 Task: Add a new keyboard input source for a different language and switch between them.
Action: Mouse moved to (435, 160)
Screenshot: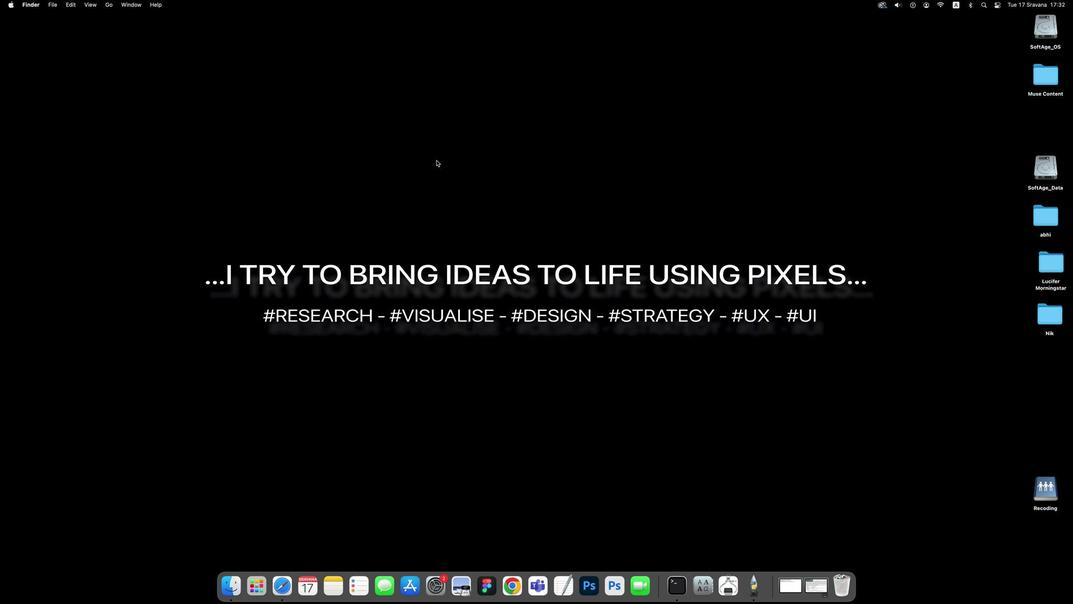 
Action: Mouse pressed left at (435, 160)
Screenshot: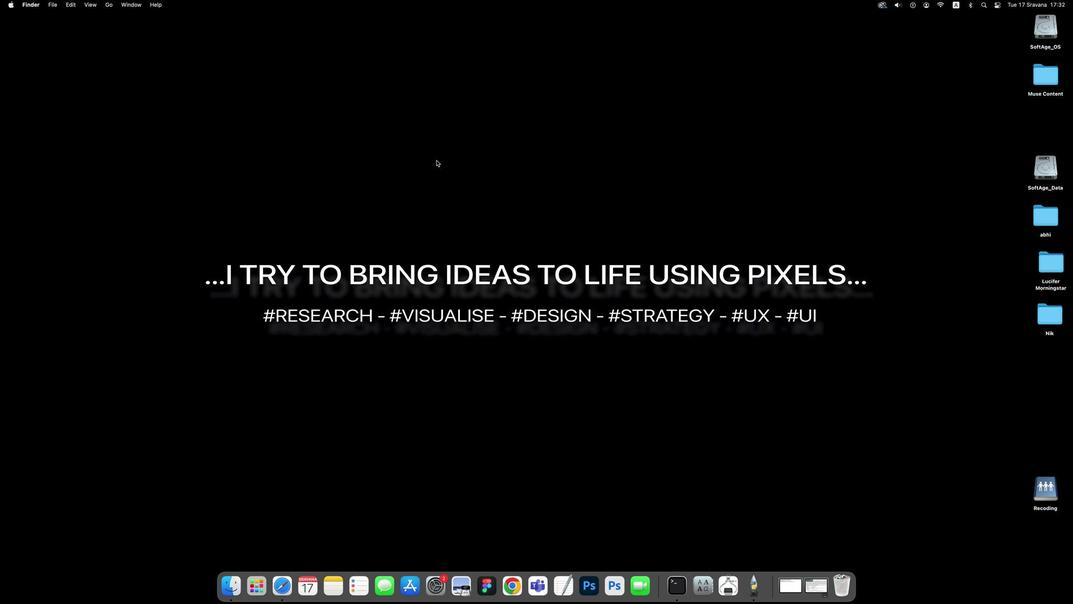 
Action: Mouse moved to (9, 5)
Screenshot: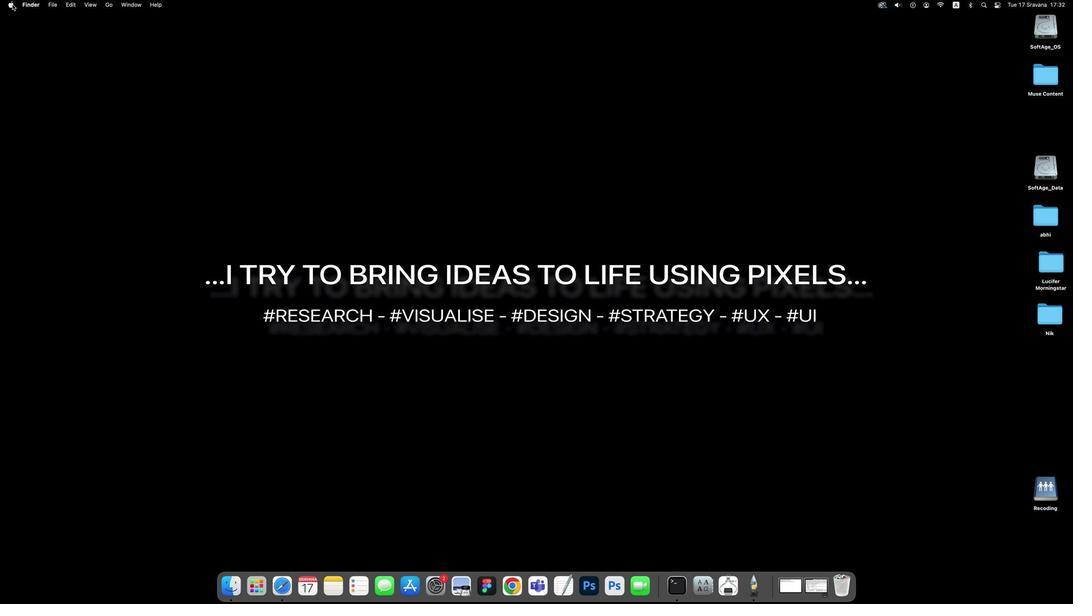 
Action: Mouse pressed left at (9, 5)
Screenshot: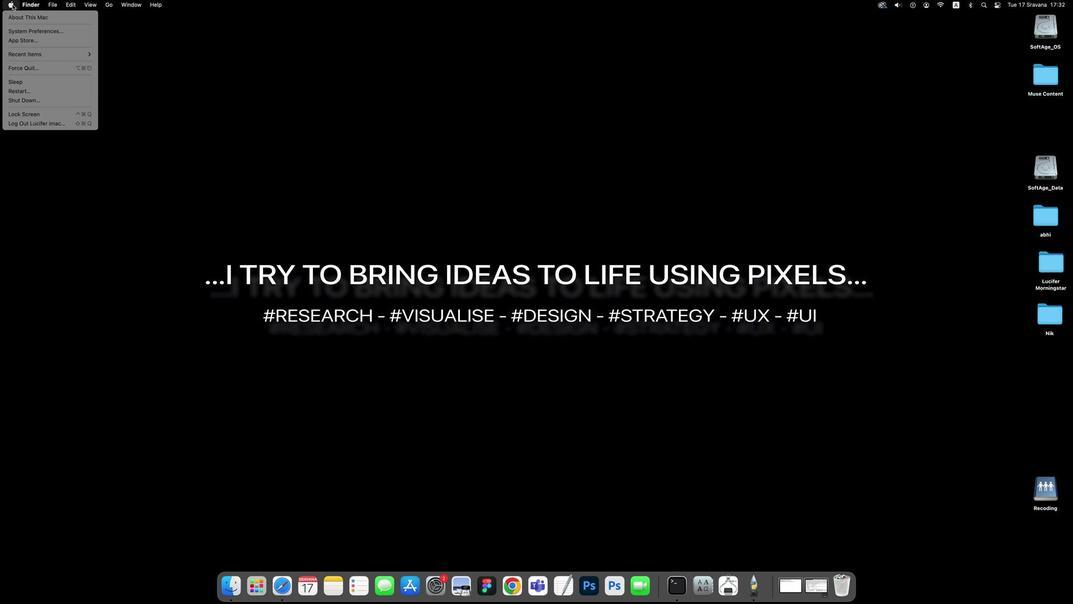 
Action: Mouse moved to (12, 26)
Screenshot: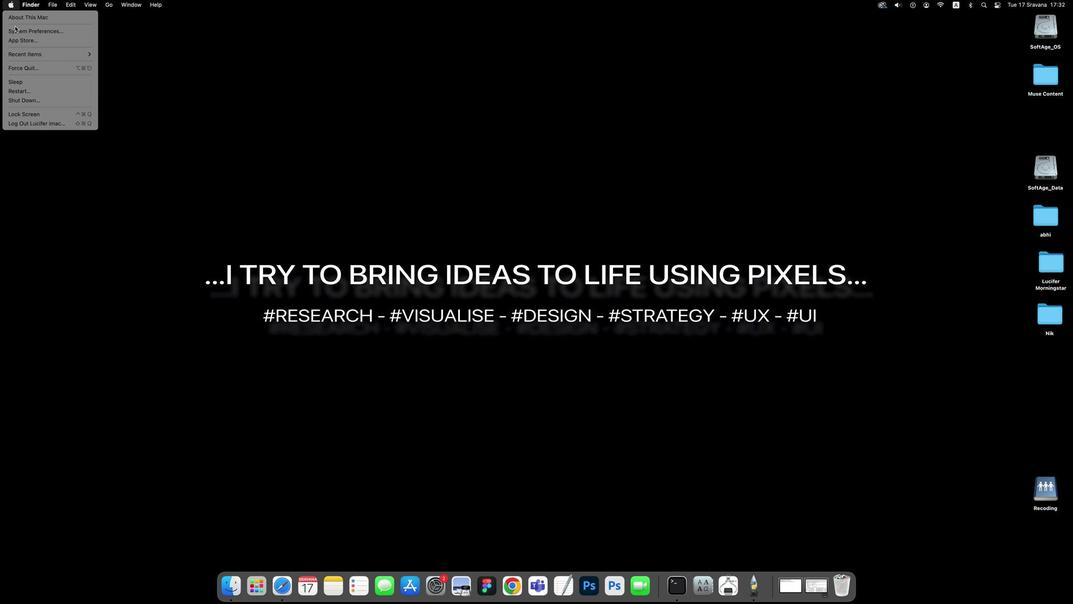 
Action: Mouse pressed left at (12, 26)
Screenshot: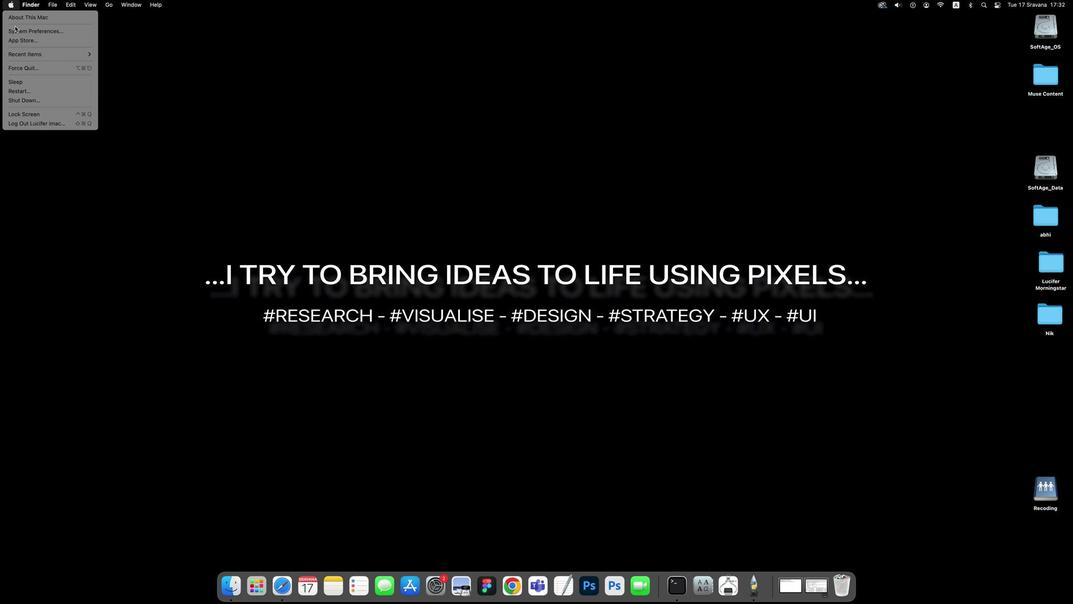 
Action: Mouse moved to (10, 33)
Screenshot: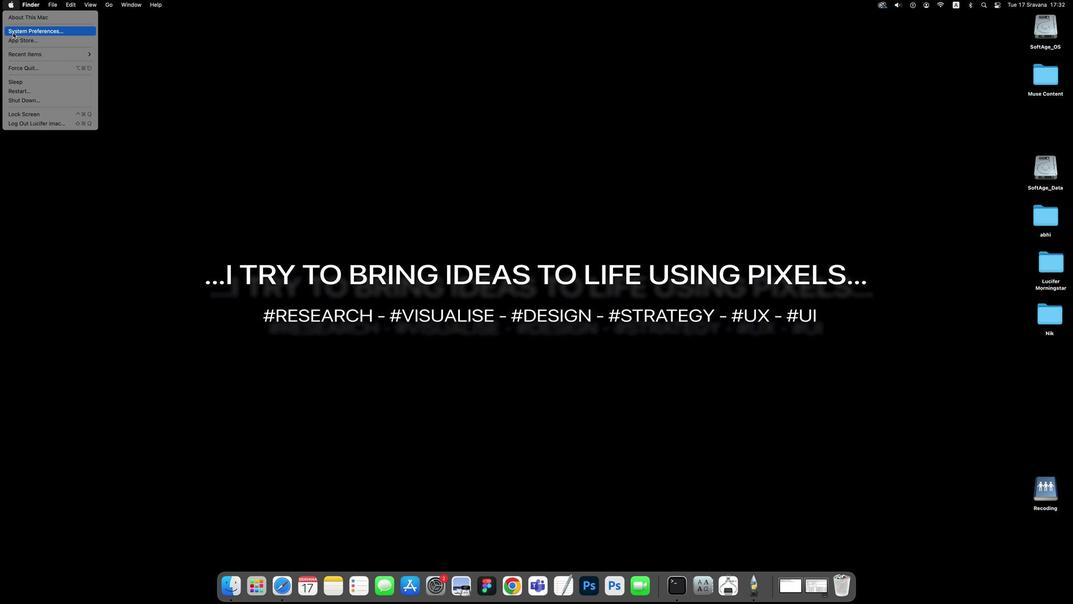 
Action: Mouse pressed left at (10, 33)
Screenshot: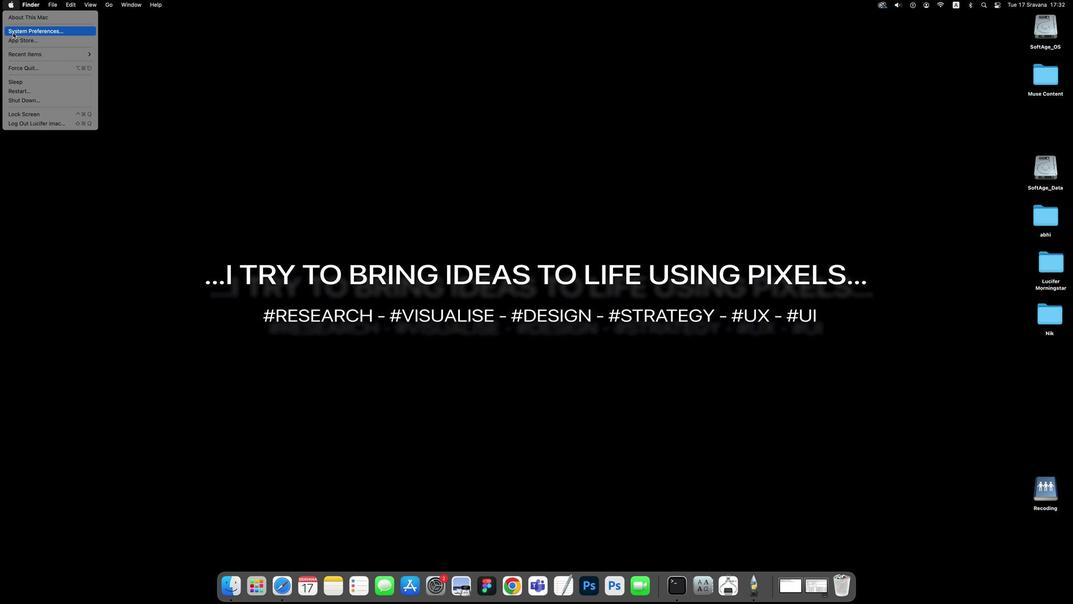 
Action: Mouse moved to (574, 334)
Screenshot: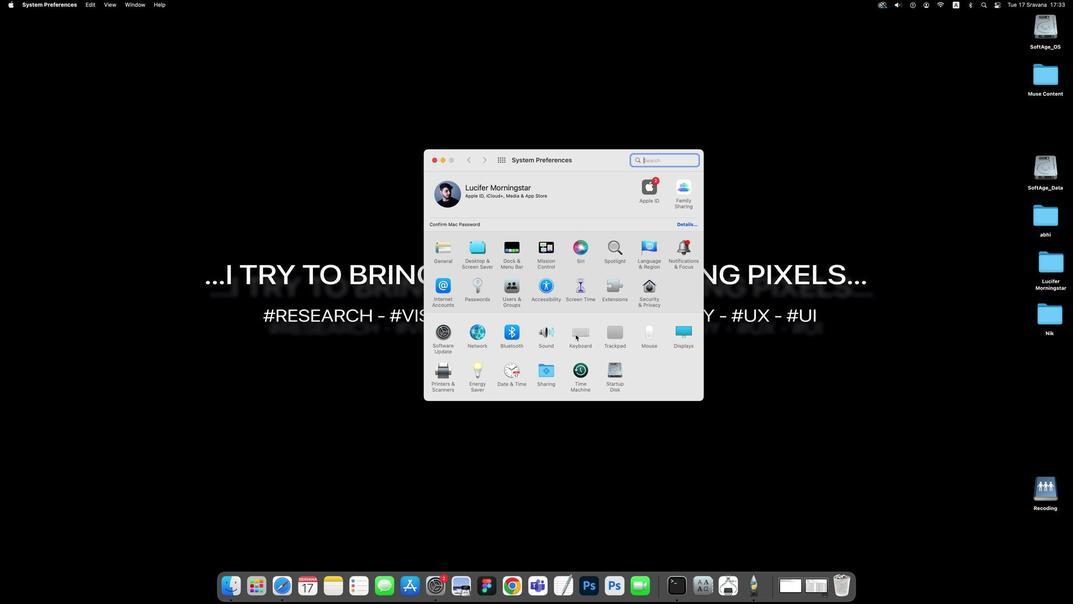 
Action: Mouse pressed left at (574, 334)
Screenshot: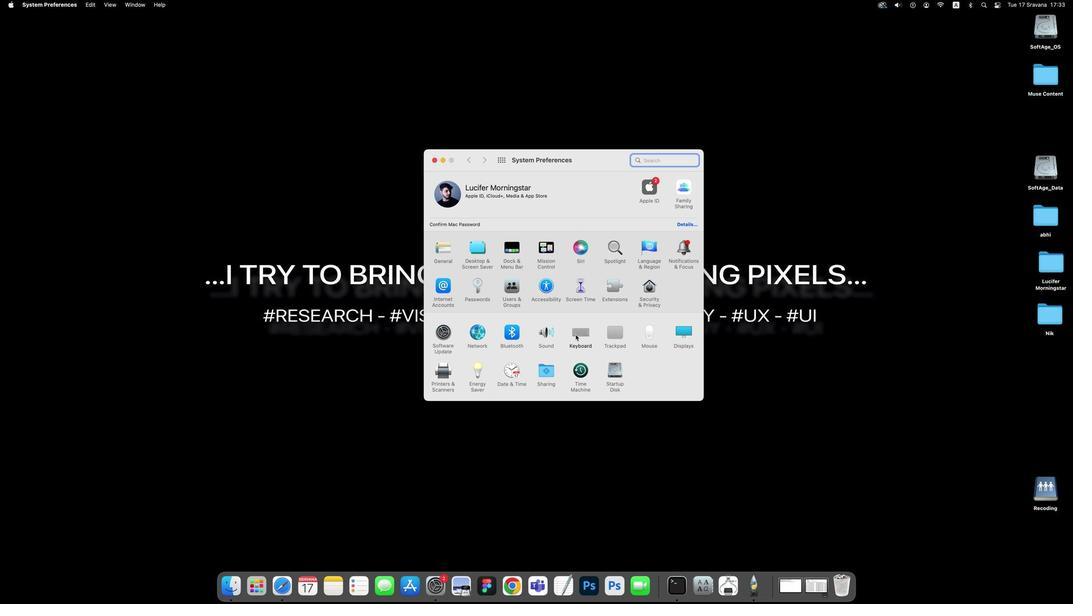 
Action: Mouse moved to (484, 364)
Screenshot: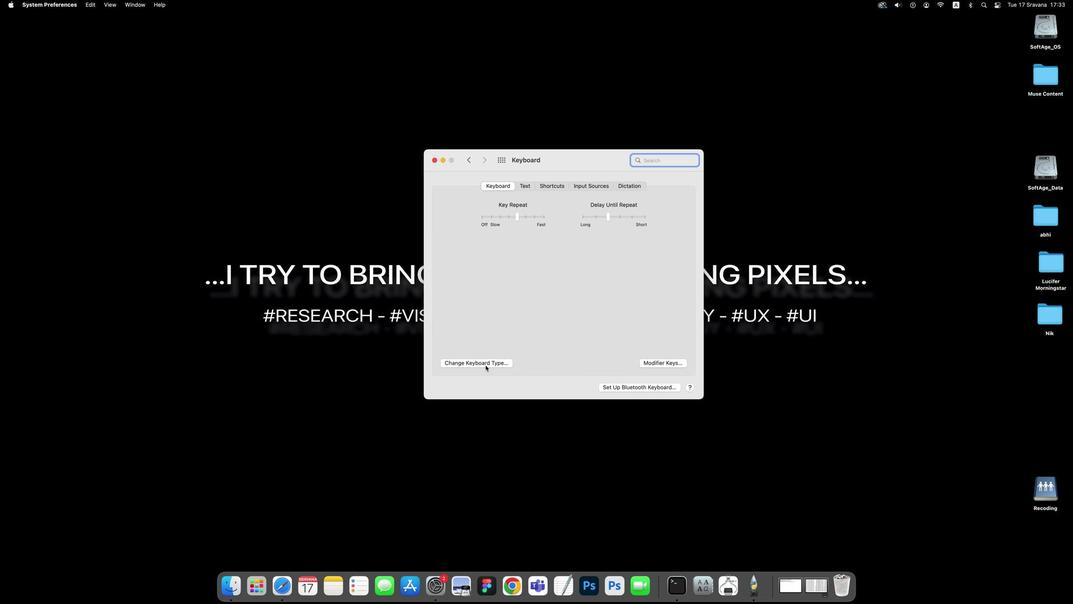 
Action: Mouse pressed left at (484, 364)
Screenshot: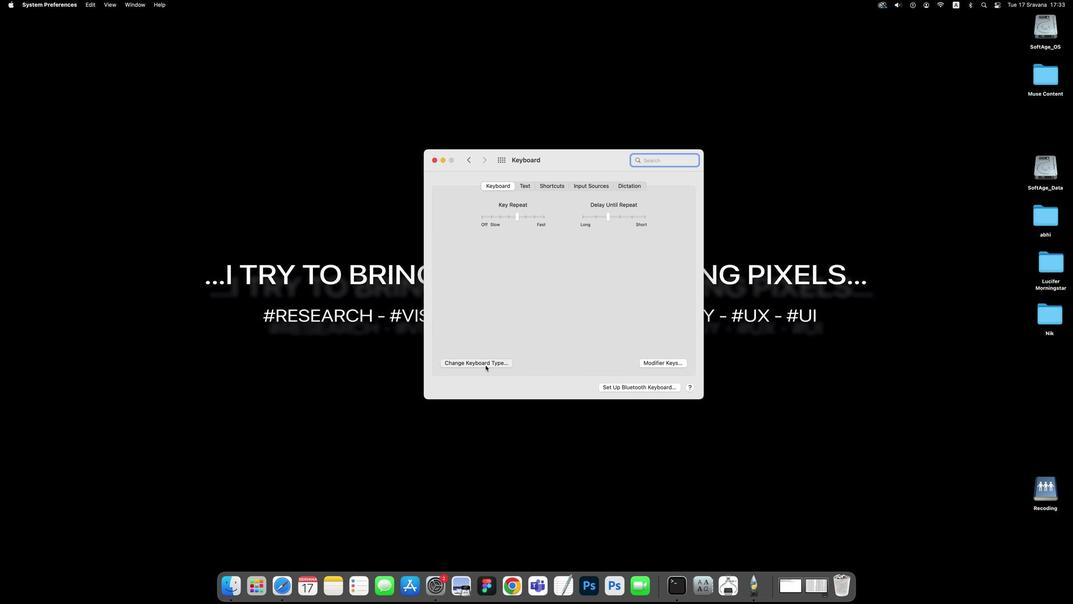 
Action: Mouse moved to (681, 421)
Screenshot: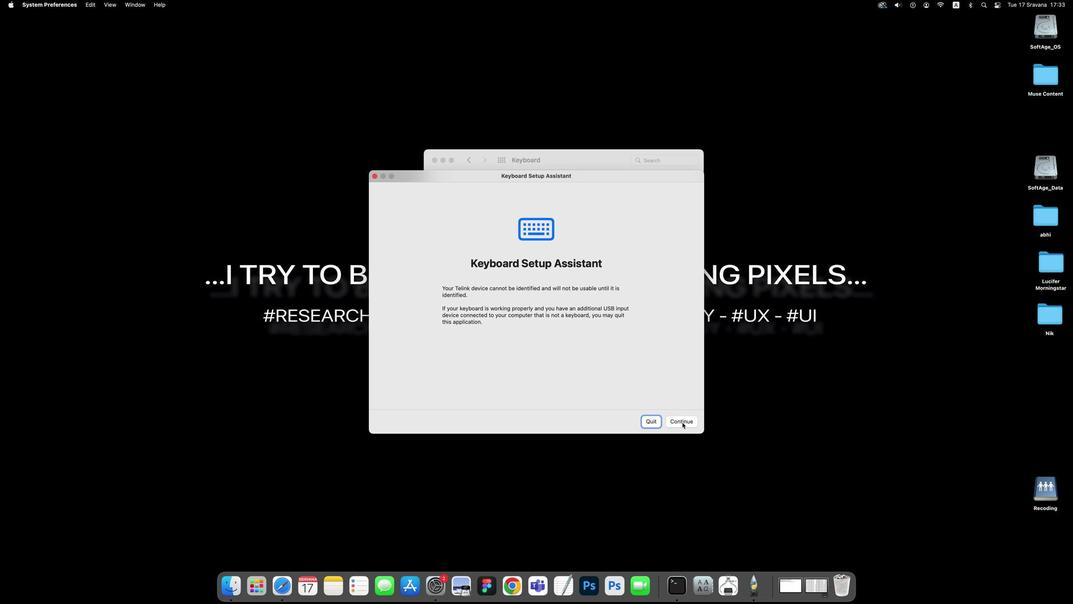 
Action: Mouse pressed left at (681, 421)
Screenshot: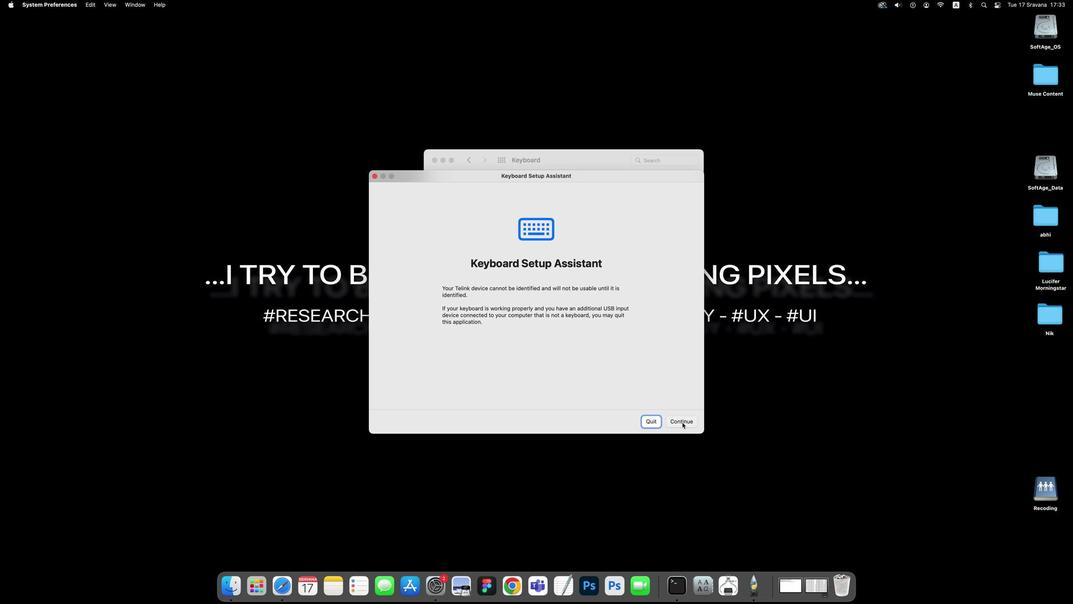 
Action: Mouse moved to (589, 287)
Screenshot: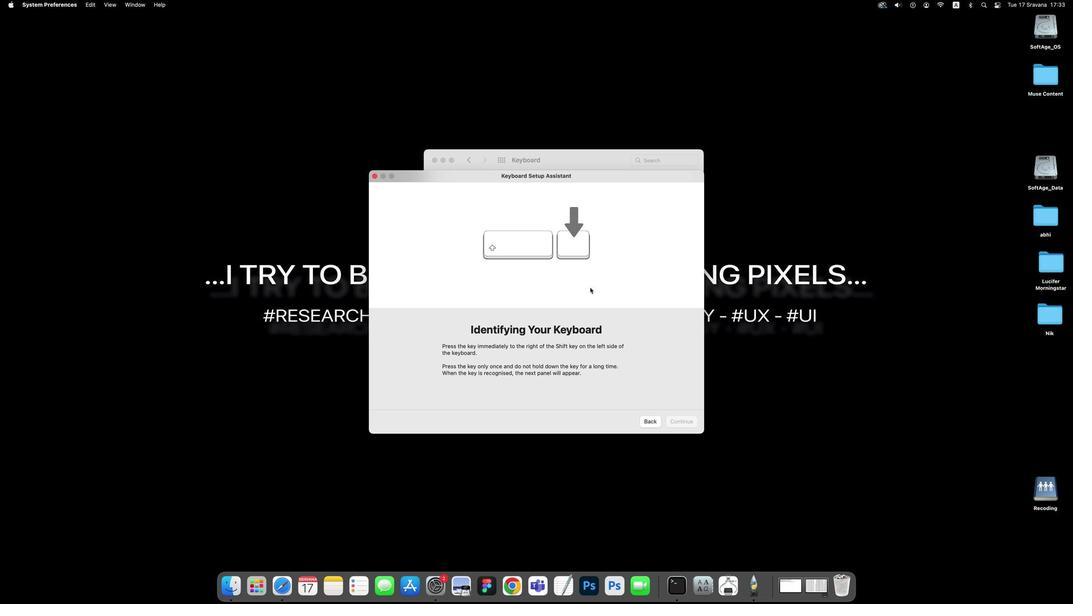 
Action: Key pressed Key.shift'Z'Key.shiftKey.shift_r'?'
Screenshot: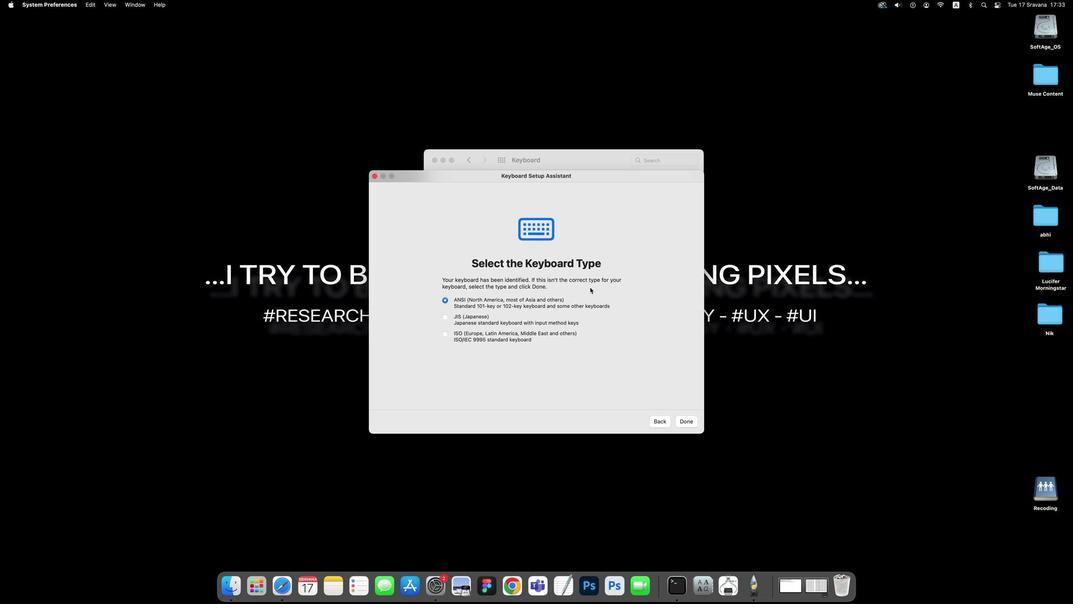 
Action: Mouse moved to (484, 338)
Screenshot: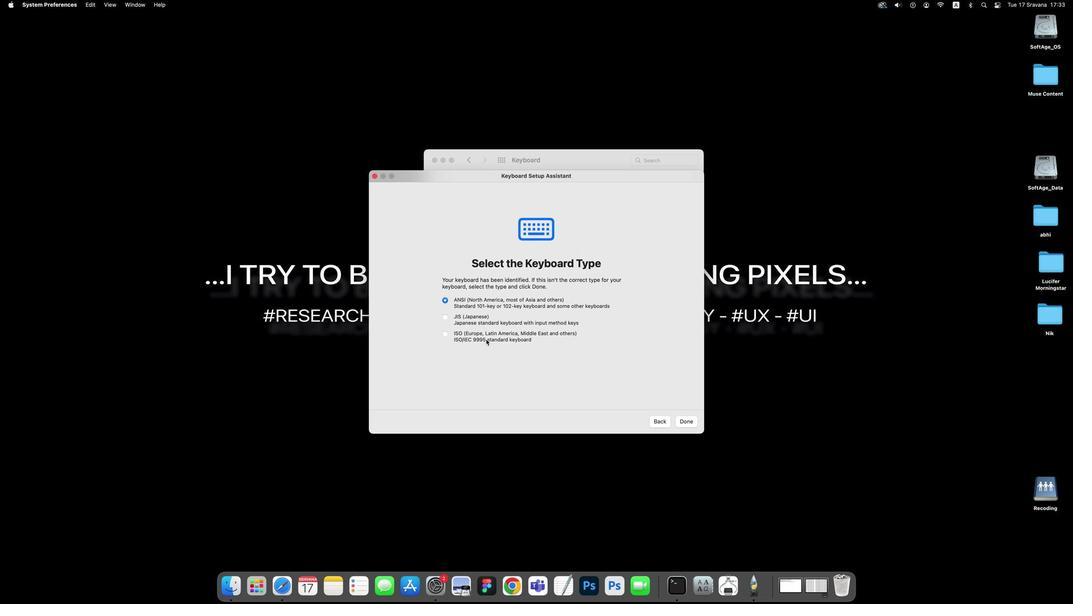 
Action: Mouse pressed left at (484, 338)
Screenshot: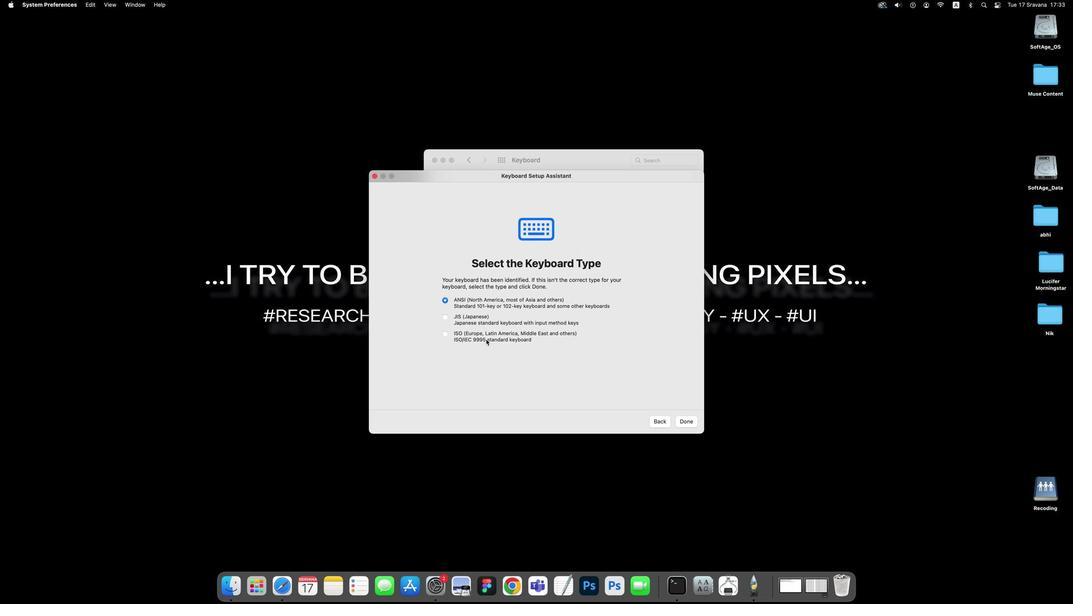 
Action: Mouse moved to (472, 335)
Screenshot: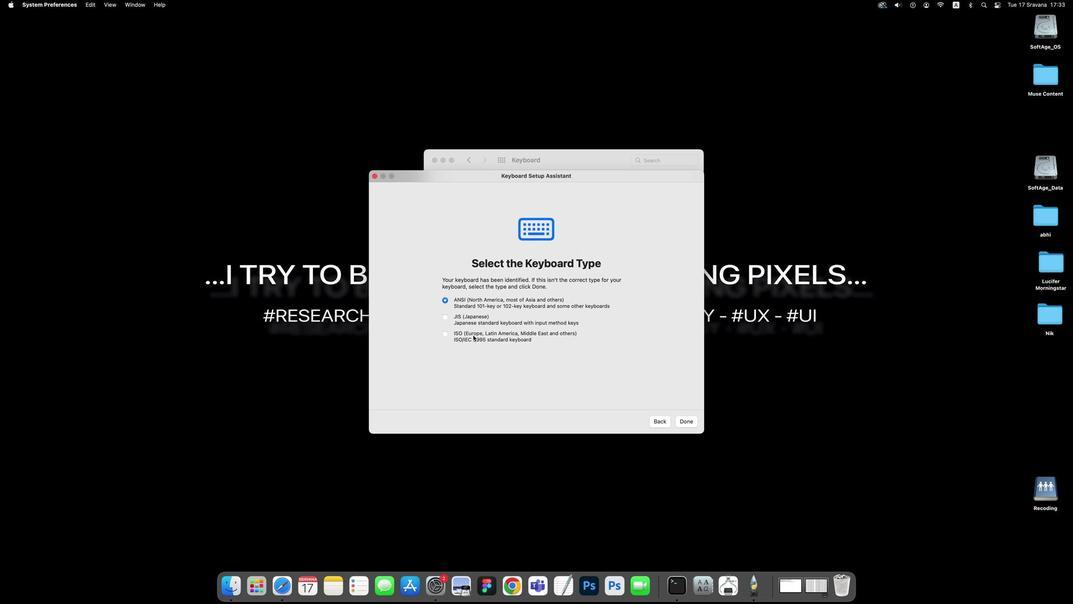 
Action: Mouse pressed left at (472, 335)
Screenshot: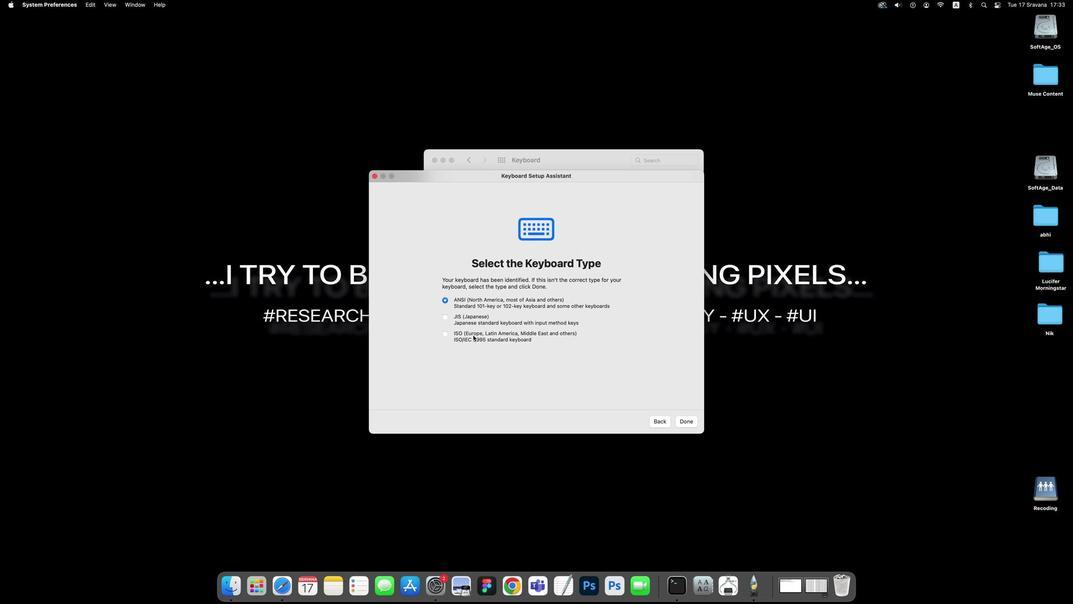
Action: Mouse moved to (446, 327)
Screenshot: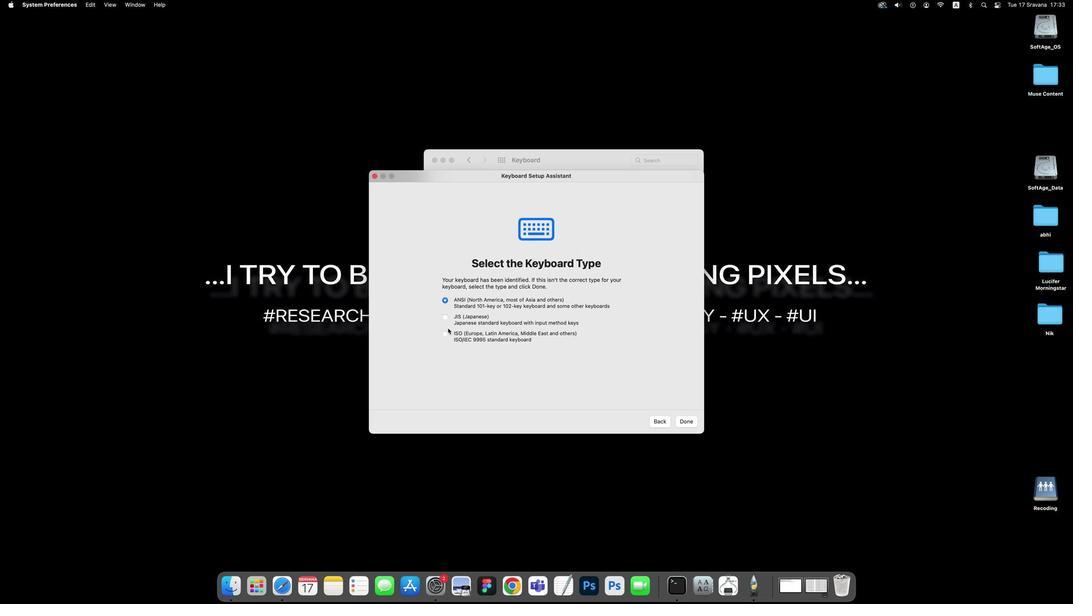 
Action: Mouse pressed left at (446, 327)
Screenshot: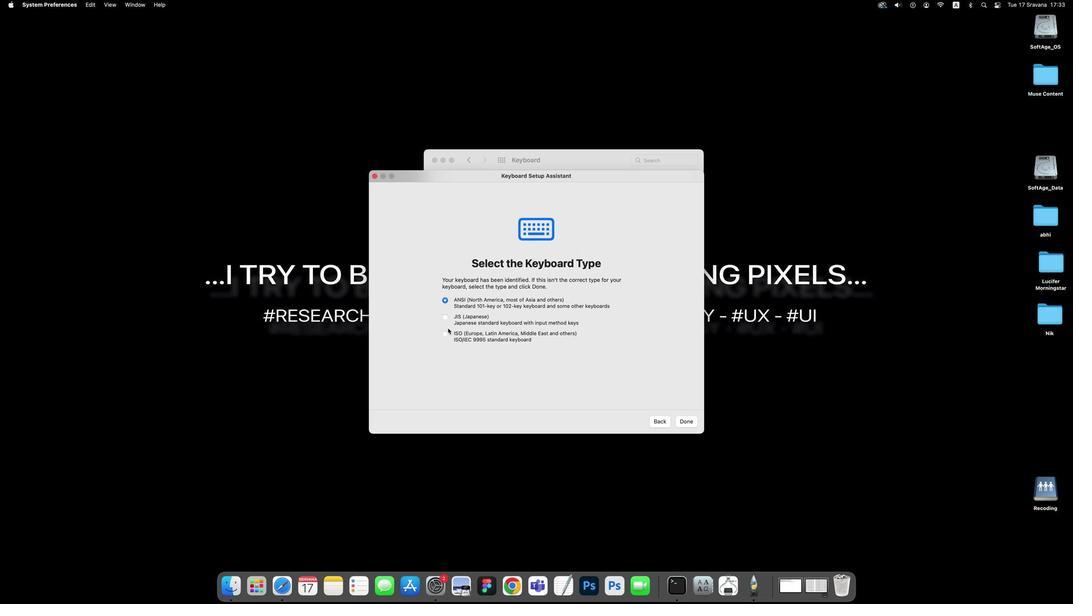 
Action: Mouse moved to (444, 332)
Screenshot: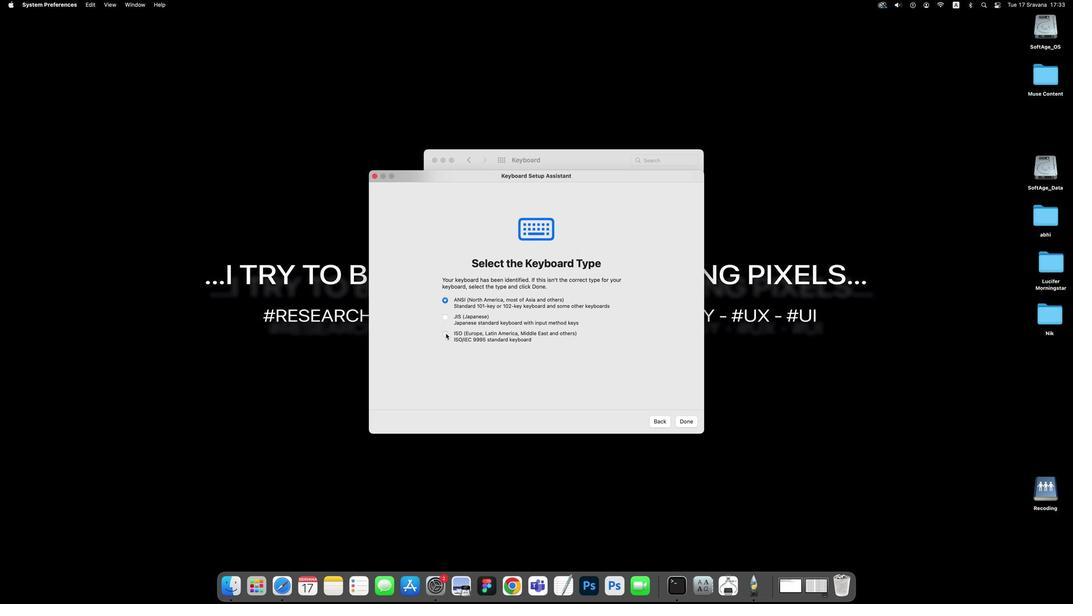 
Action: Mouse pressed left at (444, 332)
Screenshot: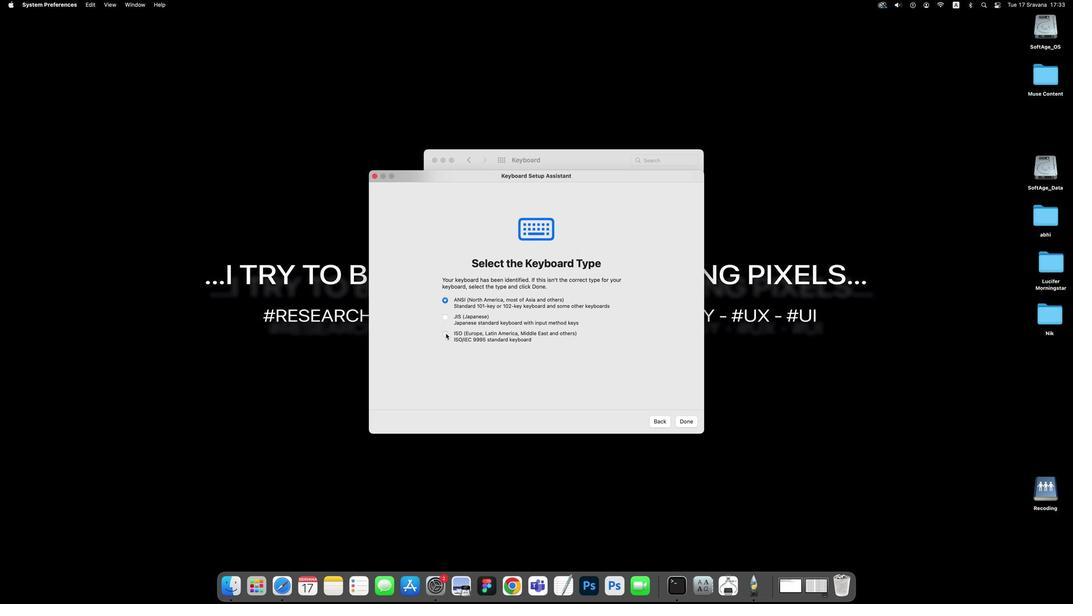 
Action: Mouse moved to (677, 420)
Screenshot: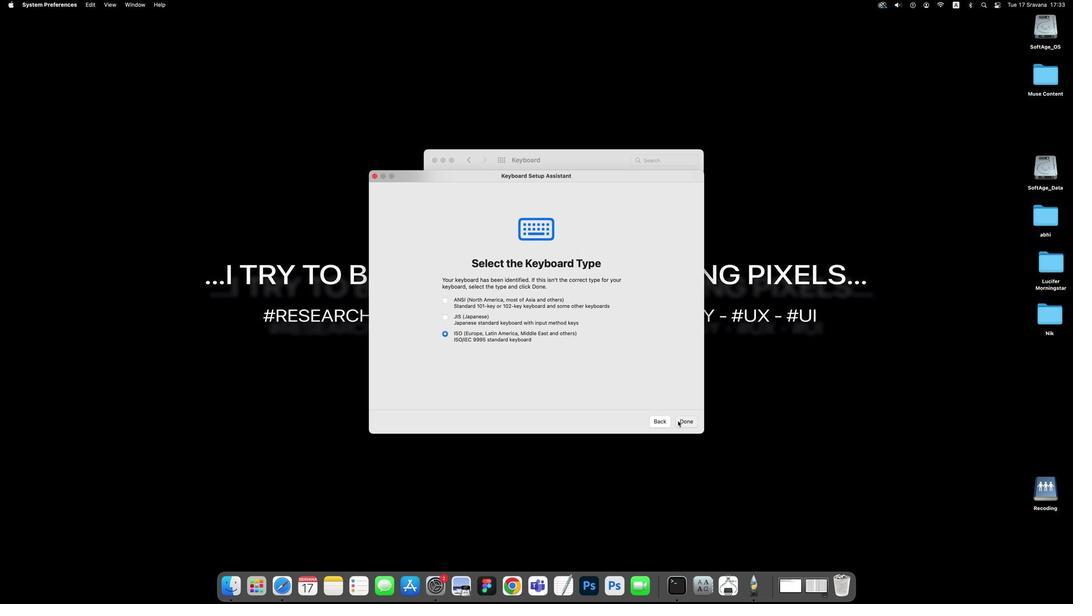 
Action: Mouse pressed left at (677, 420)
Screenshot: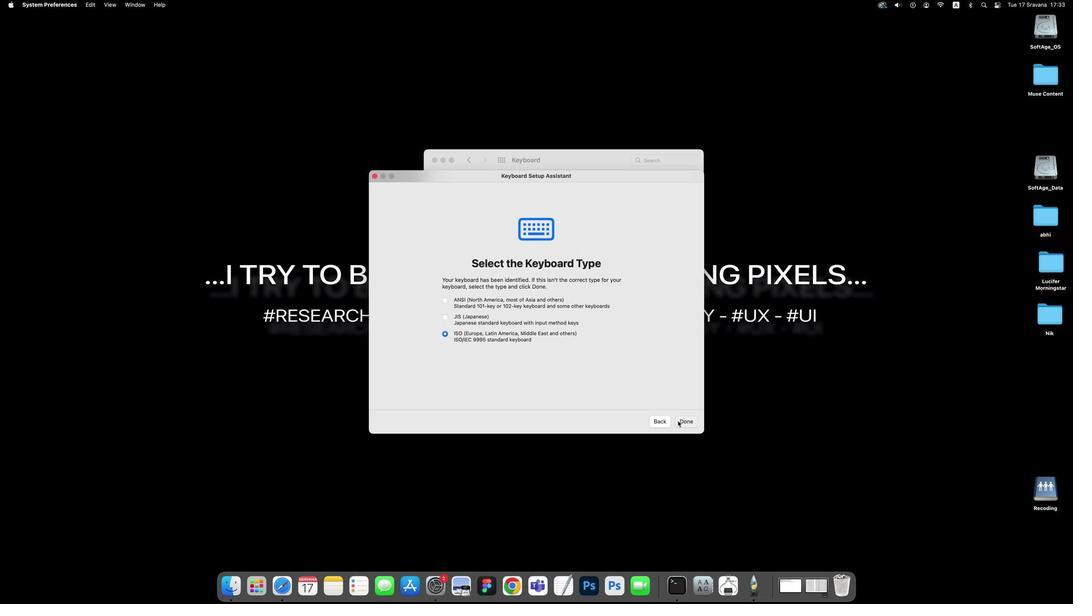 
Action: Mouse moved to (588, 185)
Screenshot: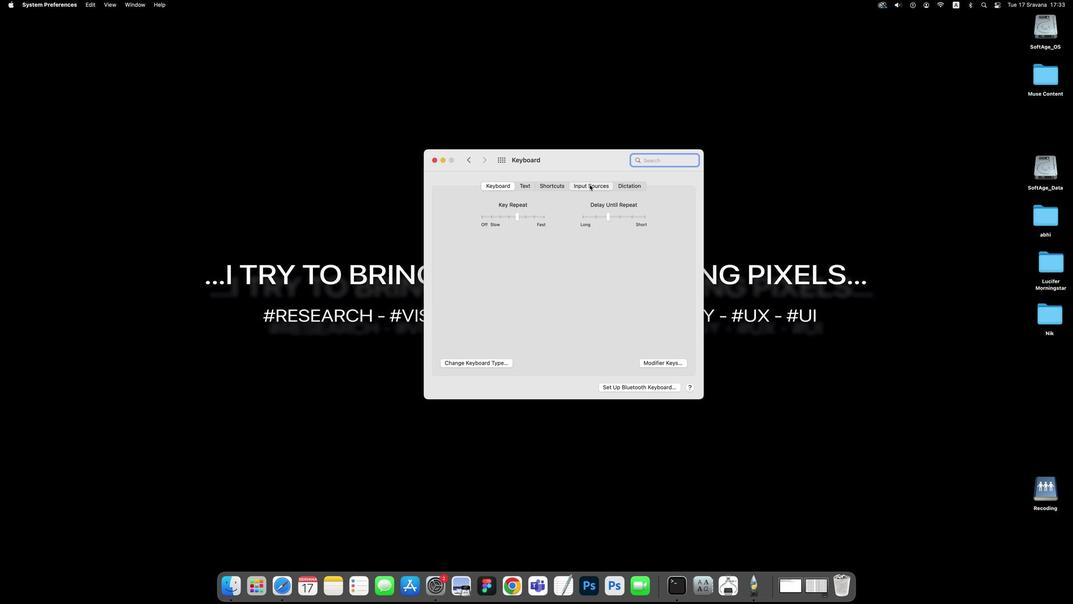 
Action: Mouse pressed left at (588, 185)
Screenshot: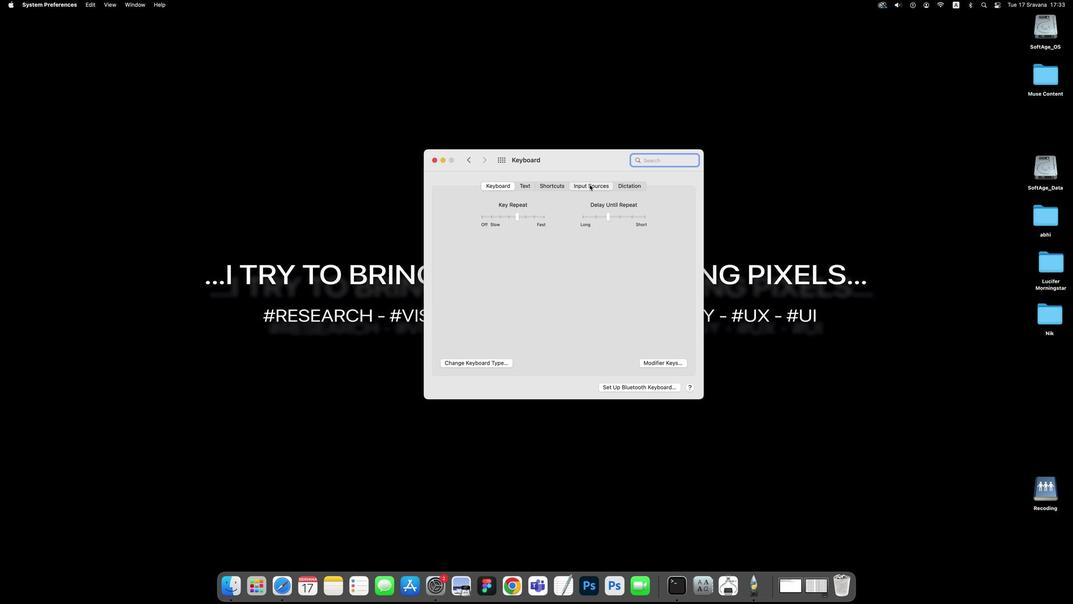 
Action: Mouse moved to (445, 350)
Screenshot: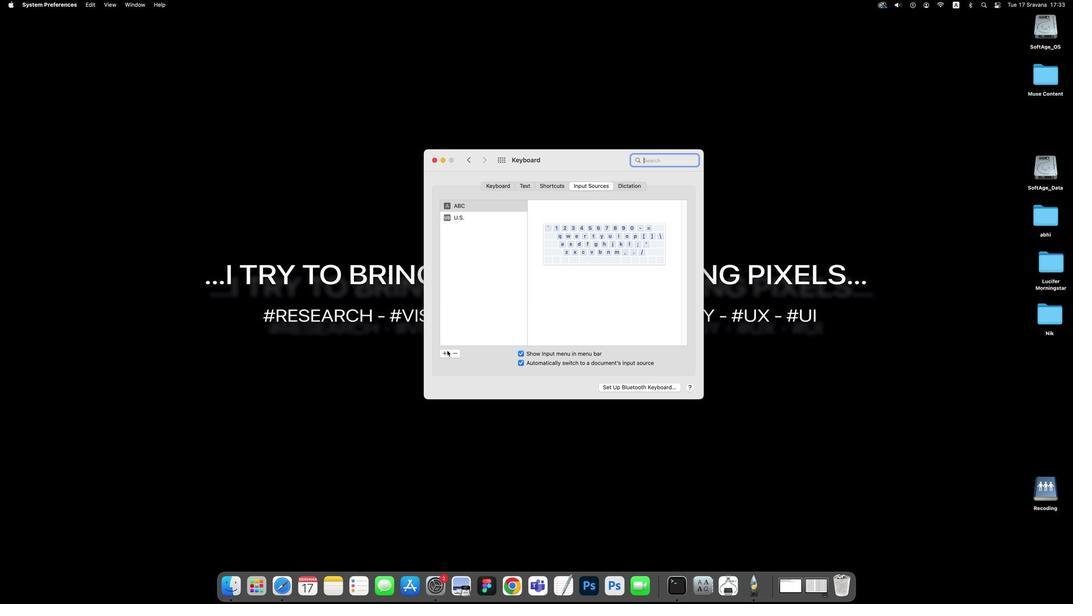 
Action: Mouse pressed left at (445, 350)
Screenshot: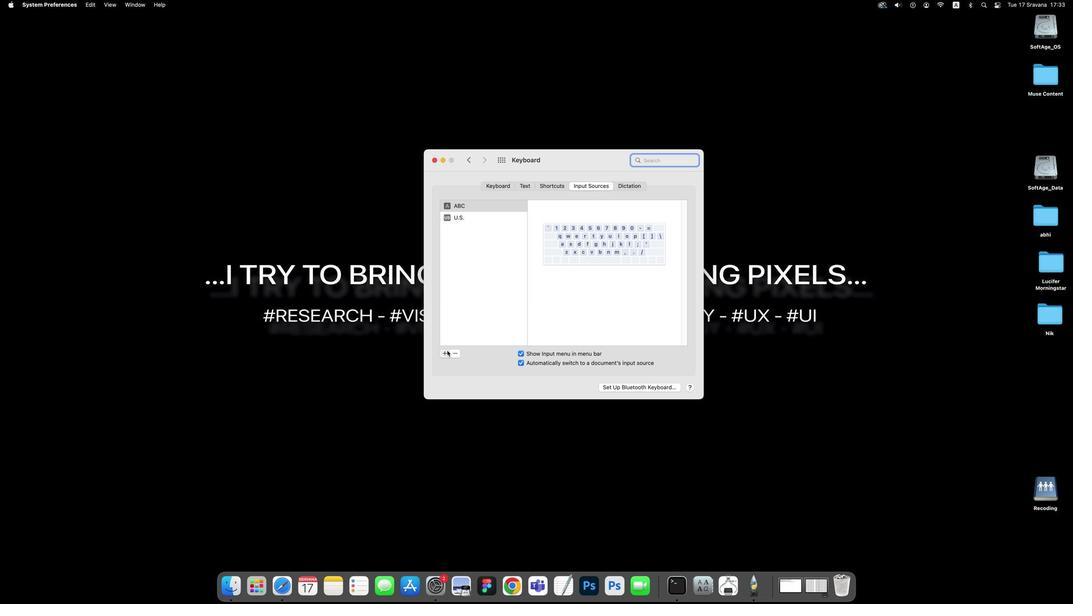 
Action: Mouse moved to (502, 274)
Screenshot: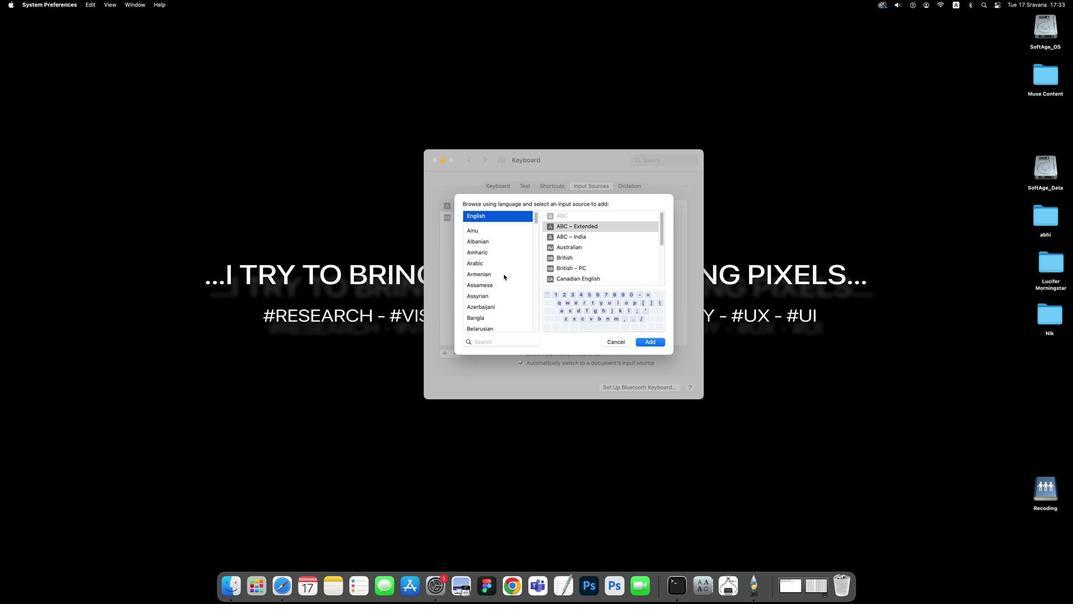 
Action: Mouse scrolled (502, 274) with delta (-1, 0)
Screenshot: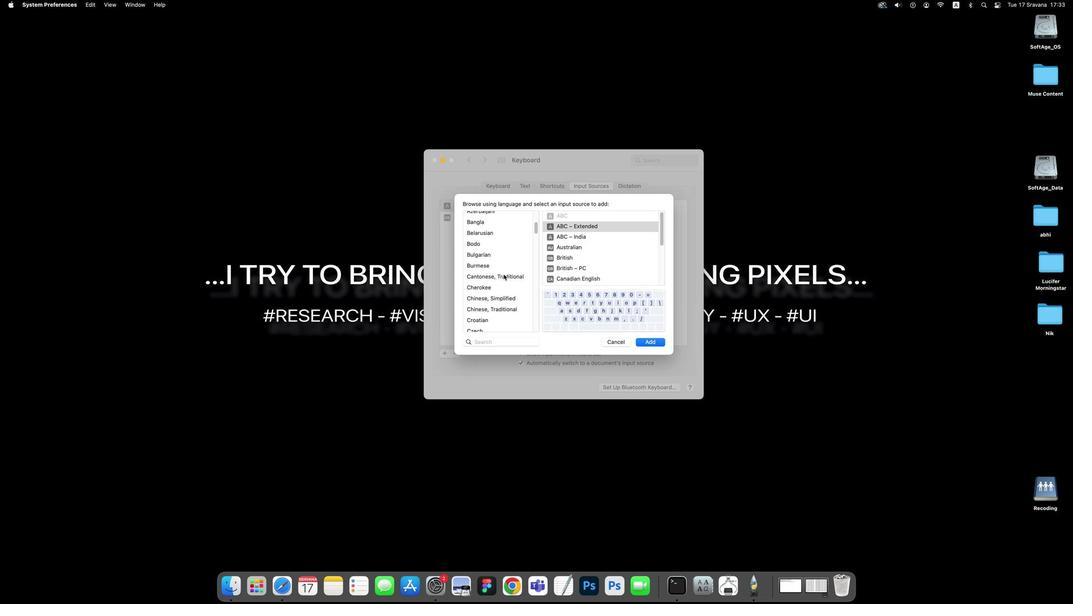 
Action: Mouse scrolled (502, 274) with delta (-1, 0)
Screenshot: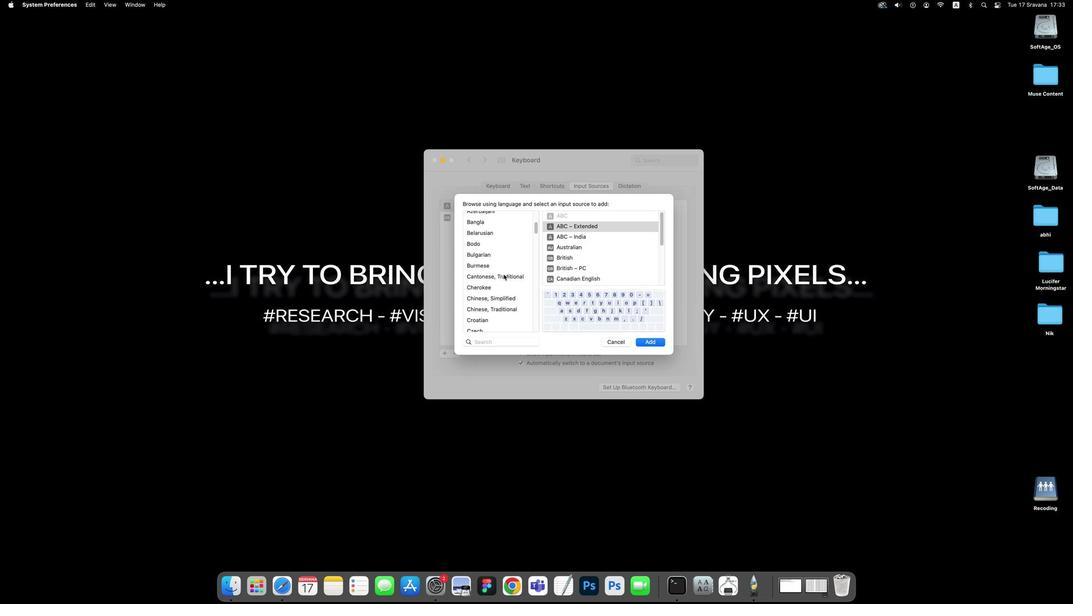 
Action: Mouse scrolled (502, 274) with delta (-1, -1)
Screenshot: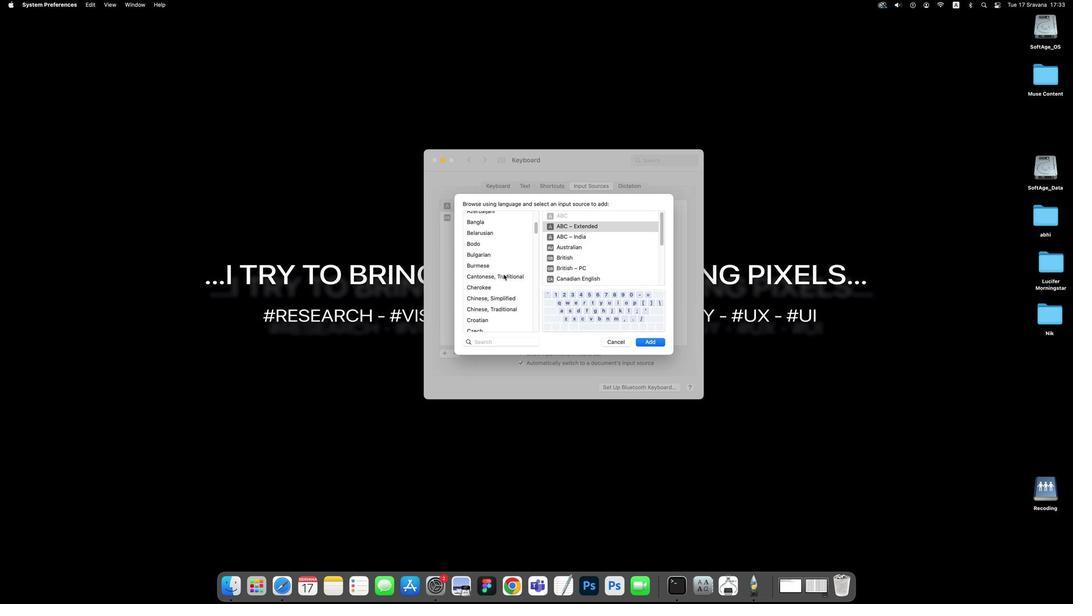 
Action: Mouse scrolled (502, 274) with delta (-1, 0)
Screenshot: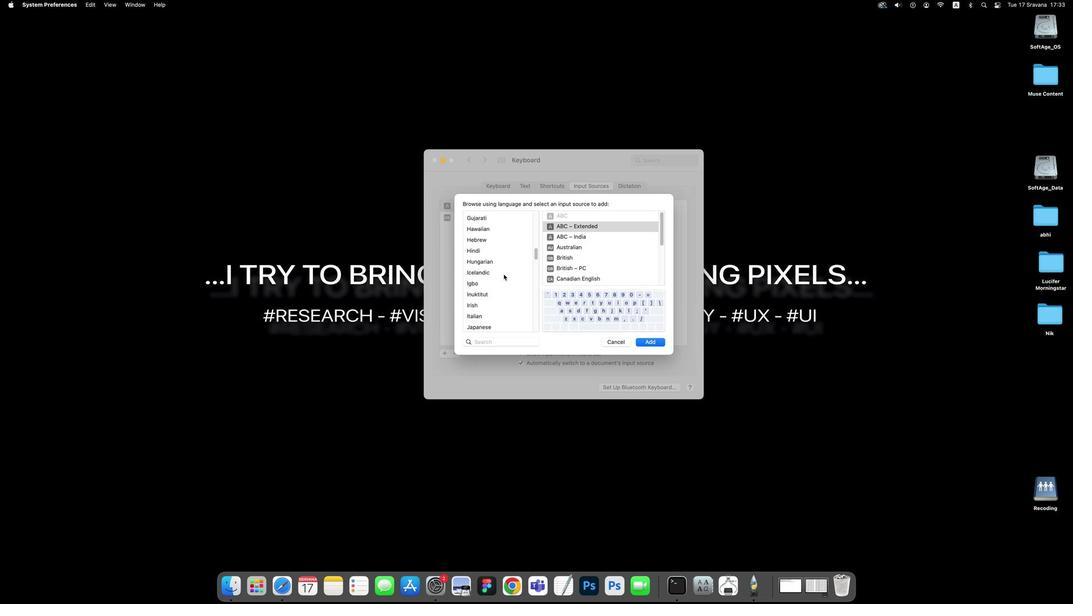 
Action: Mouse scrolled (502, 274) with delta (-1, 0)
Screenshot: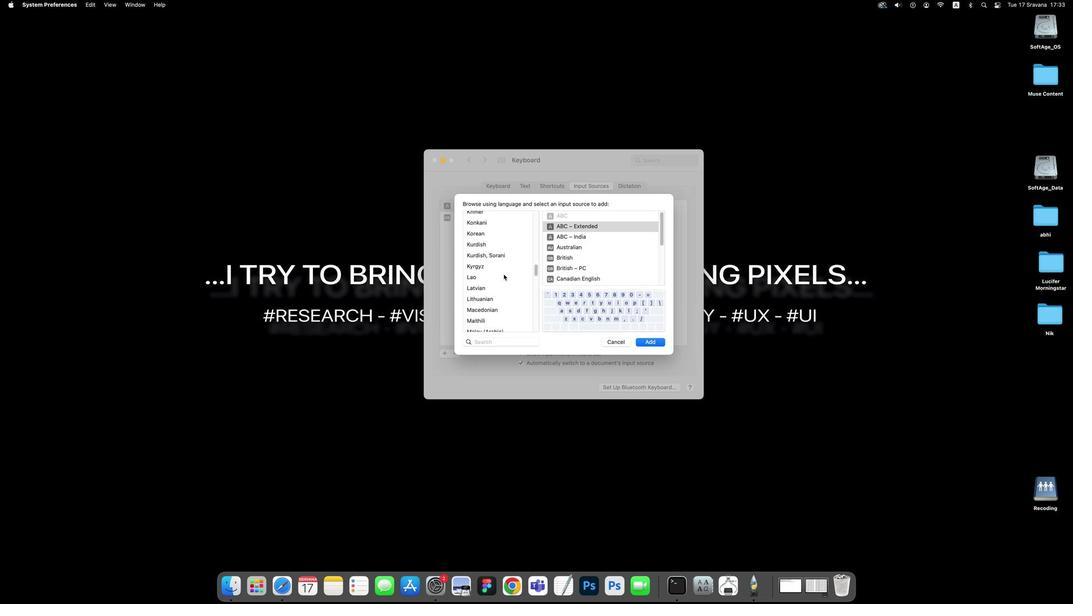 
Action: Mouse scrolled (502, 274) with delta (-1, -1)
Screenshot: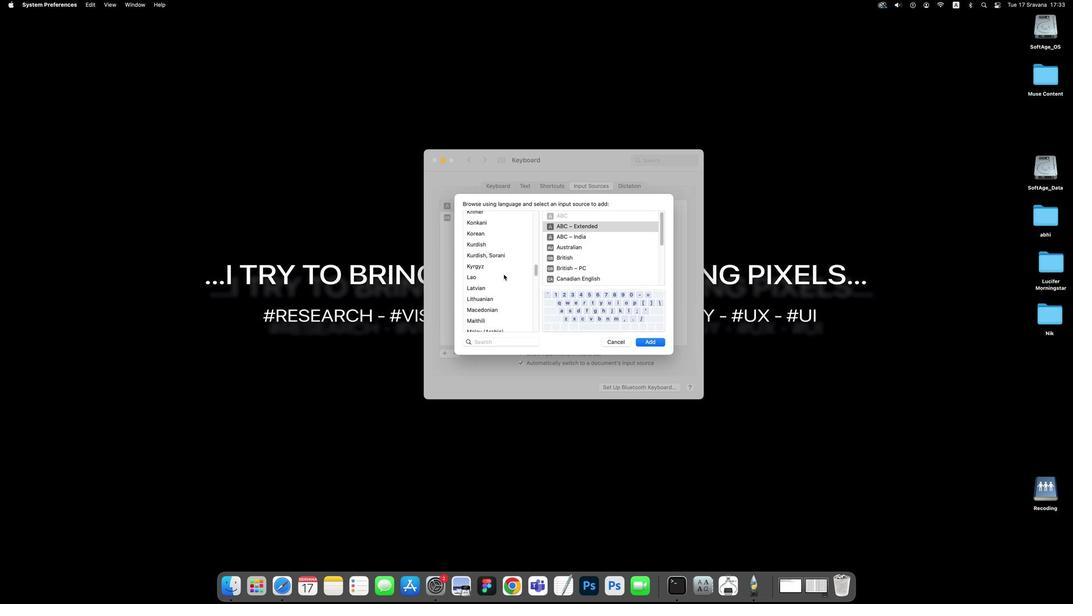 
Action: Mouse scrolled (502, 274) with delta (-1, -3)
Screenshot: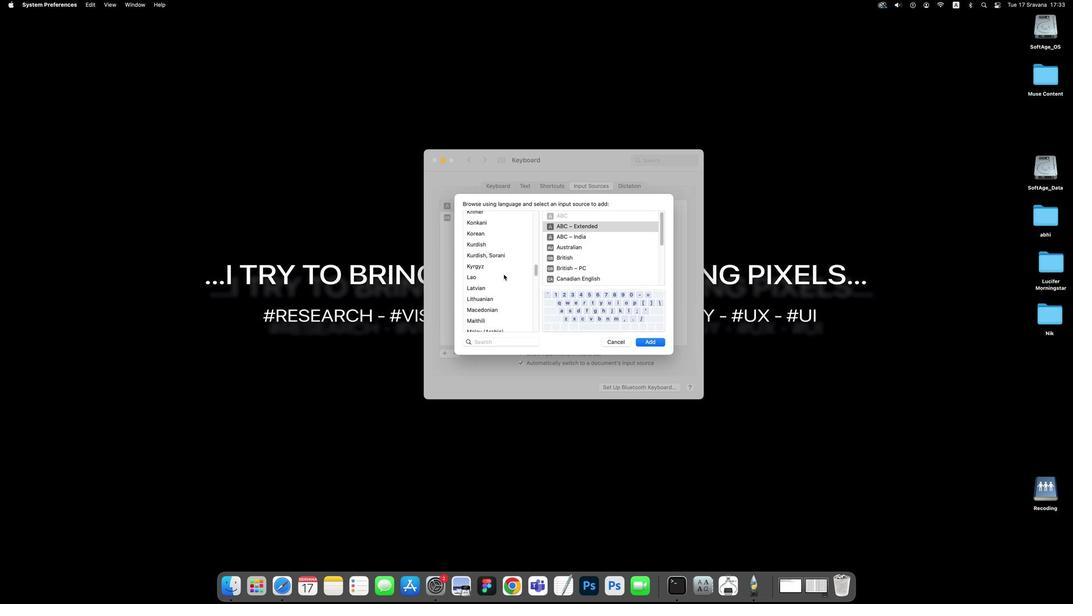 
Action: Mouse scrolled (502, 274) with delta (-1, -4)
Screenshot: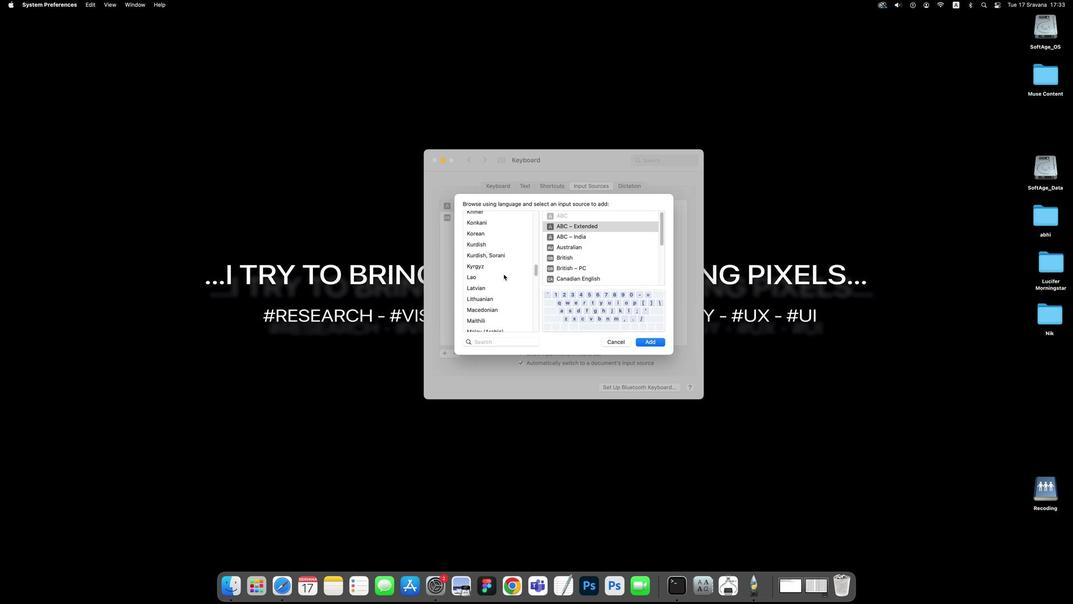 
Action: Mouse scrolled (502, 274) with delta (-1, 0)
Screenshot: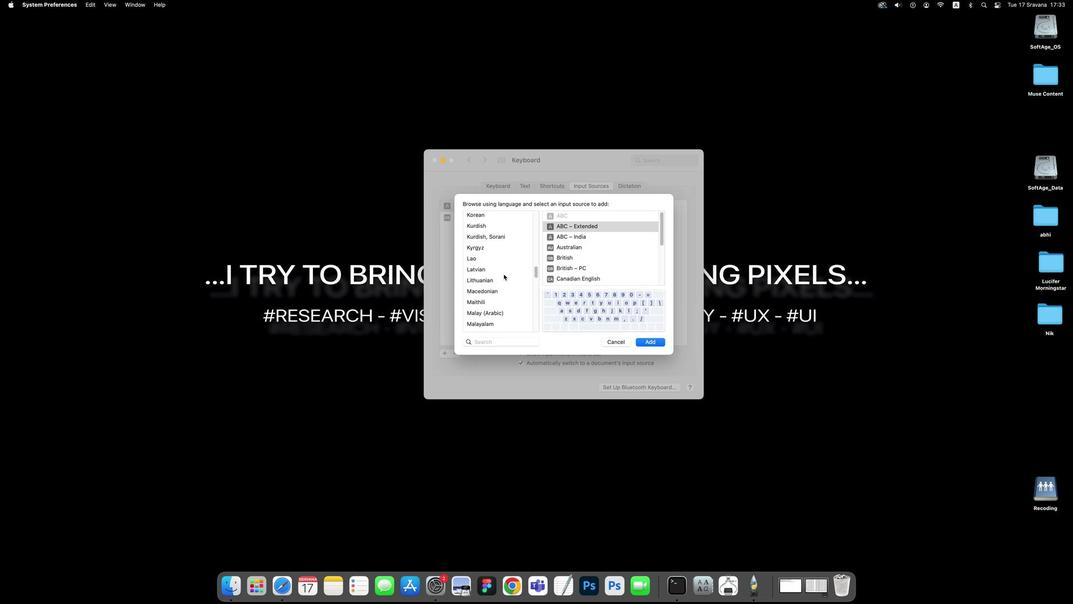 
Action: Mouse scrolled (502, 274) with delta (-1, 0)
Screenshot: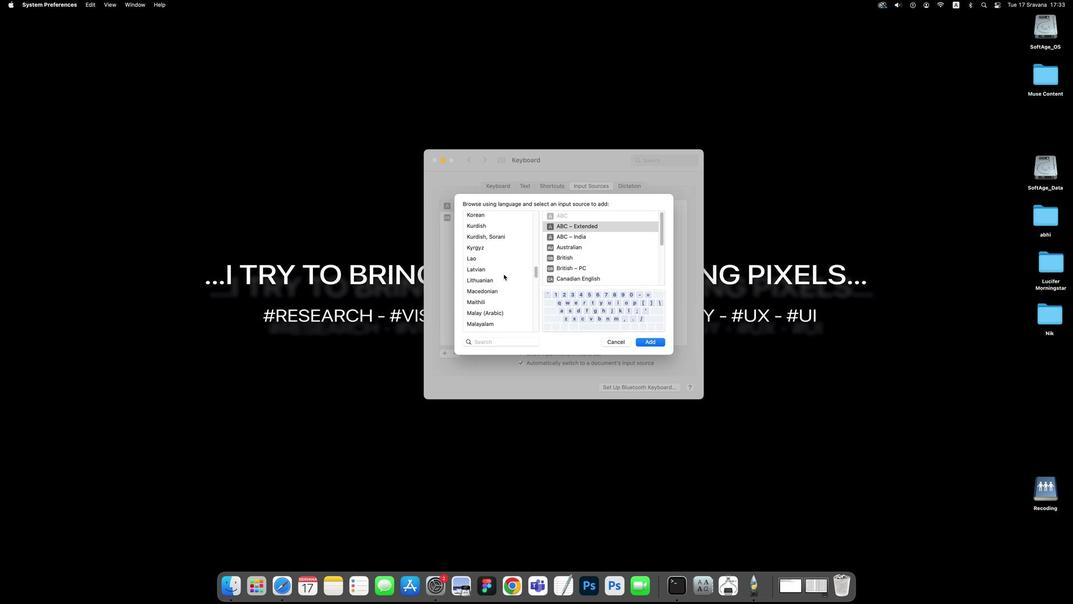 
Action: Mouse scrolled (502, 274) with delta (-1, 0)
Screenshot: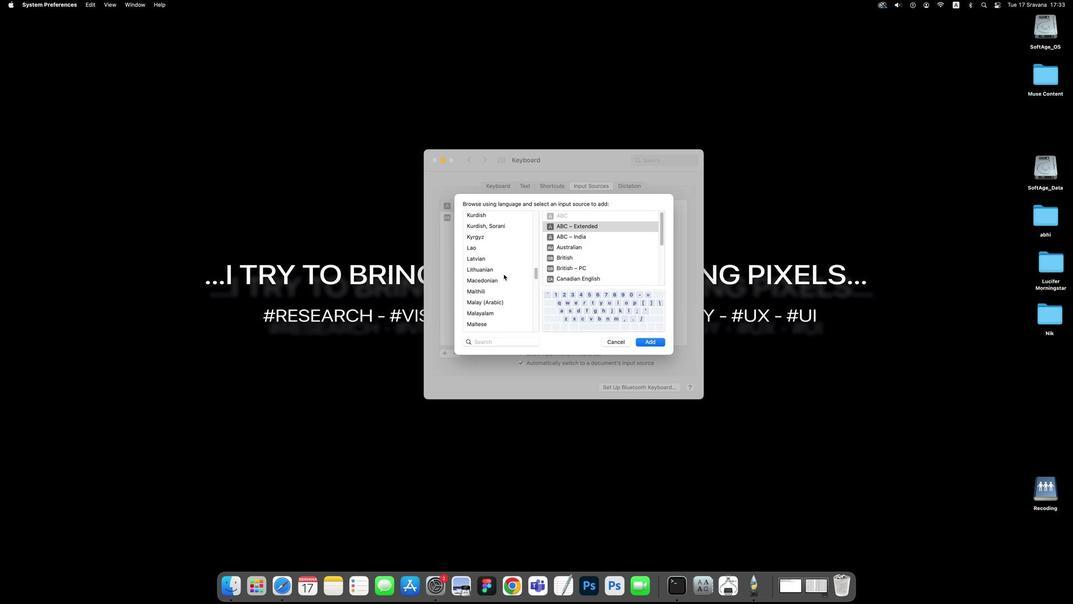 
Action: Mouse scrolled (502, 274) with delta (-1, 0)
Screenshot: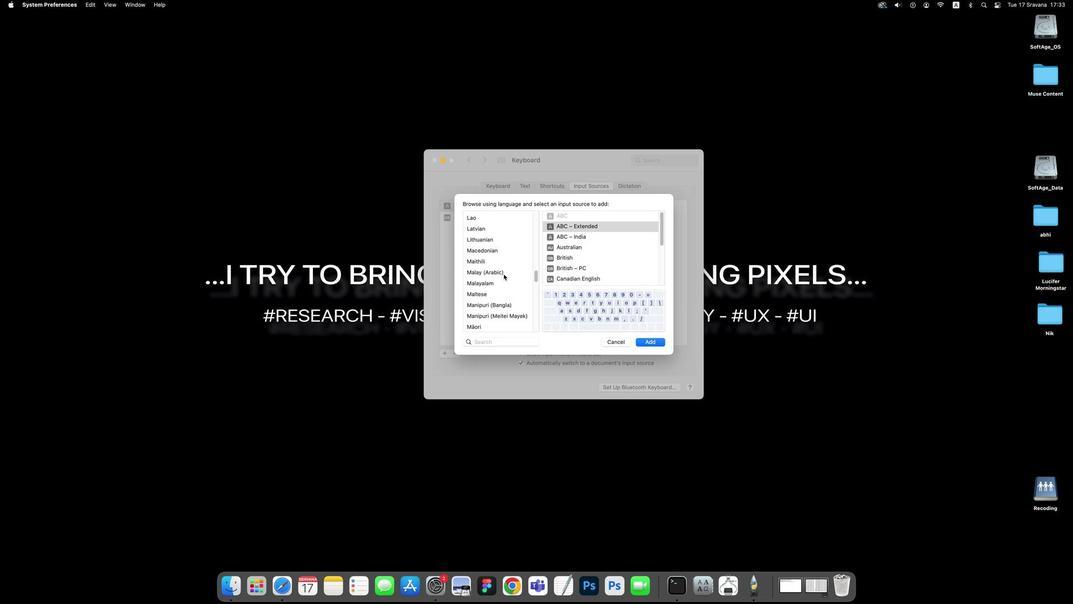 
Action: Mouse scrolled (502, 274) with delta (-1, 0)
Screenshot: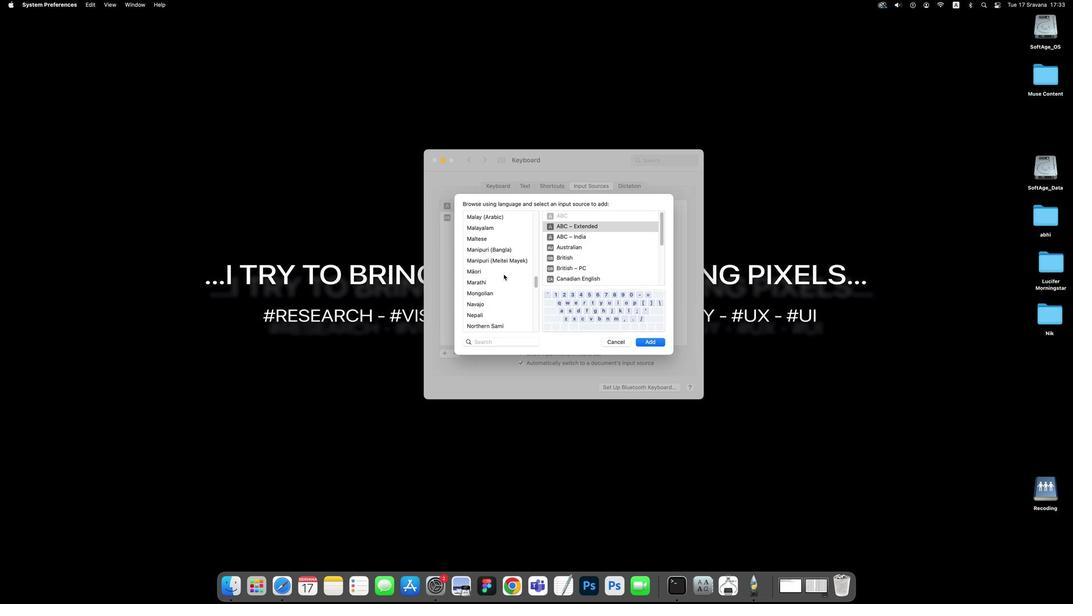 
Action: Mouse scrolled (502, 274) with delta (-1, 0)
Screenshot: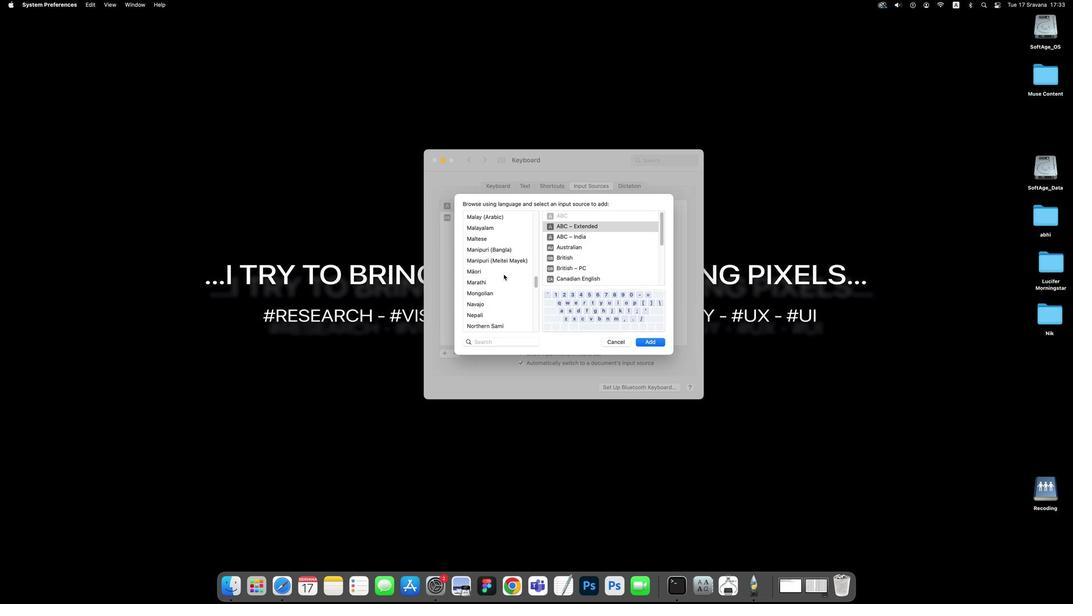 
Action: Mouse scrolled (502, 274) with delta (-1, 0)
Screenshot: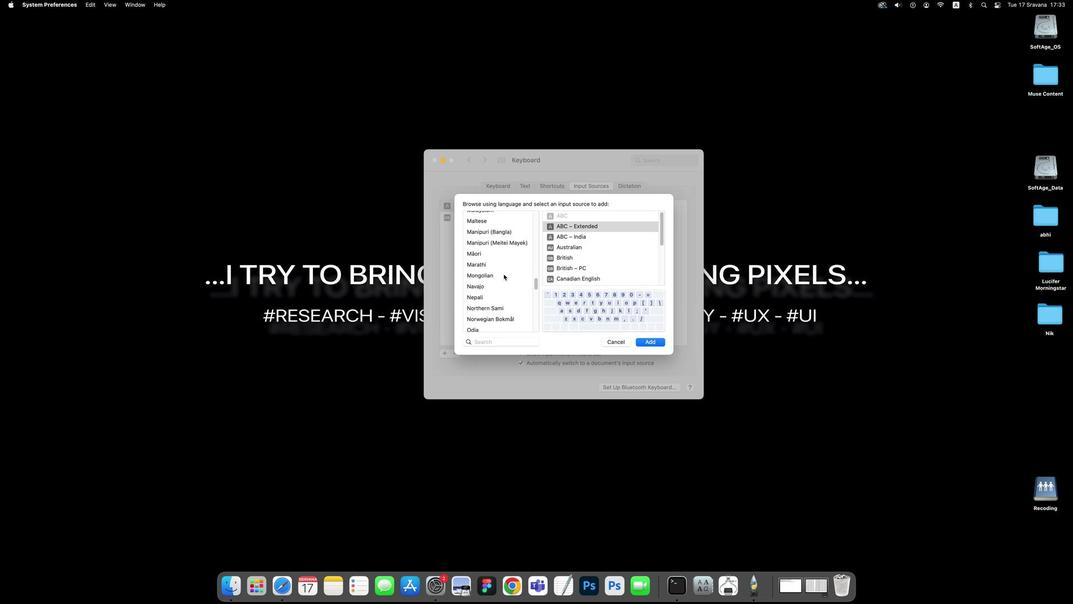 
Action: Mouse scrolled (502, 274) with delta (-1, 0)
Screenshot: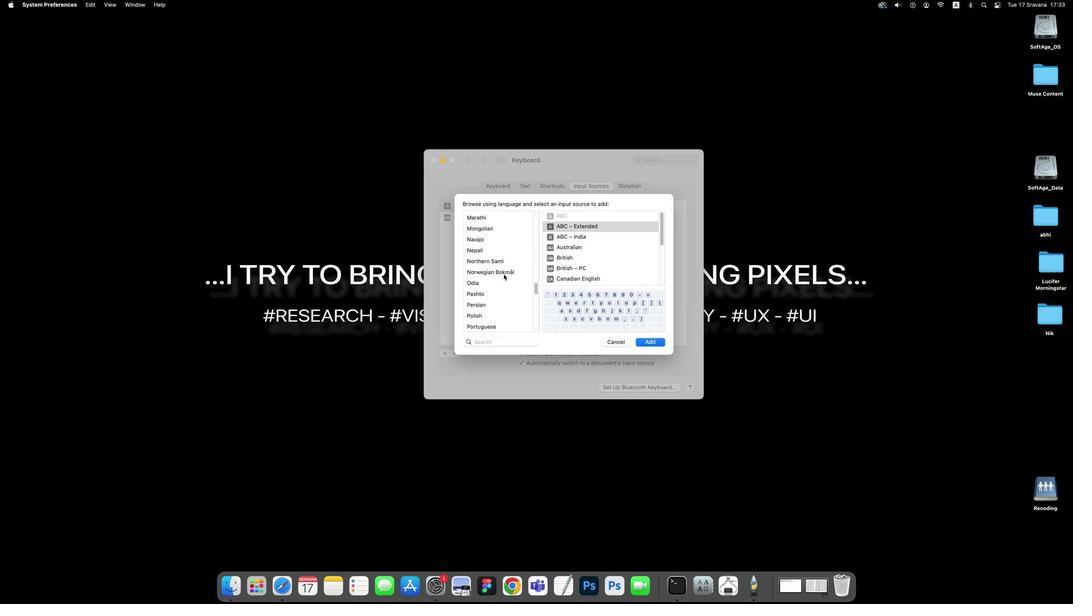 
Action: Mouse scrolled (502, 274) with delta (-1, 0)
Screenshot: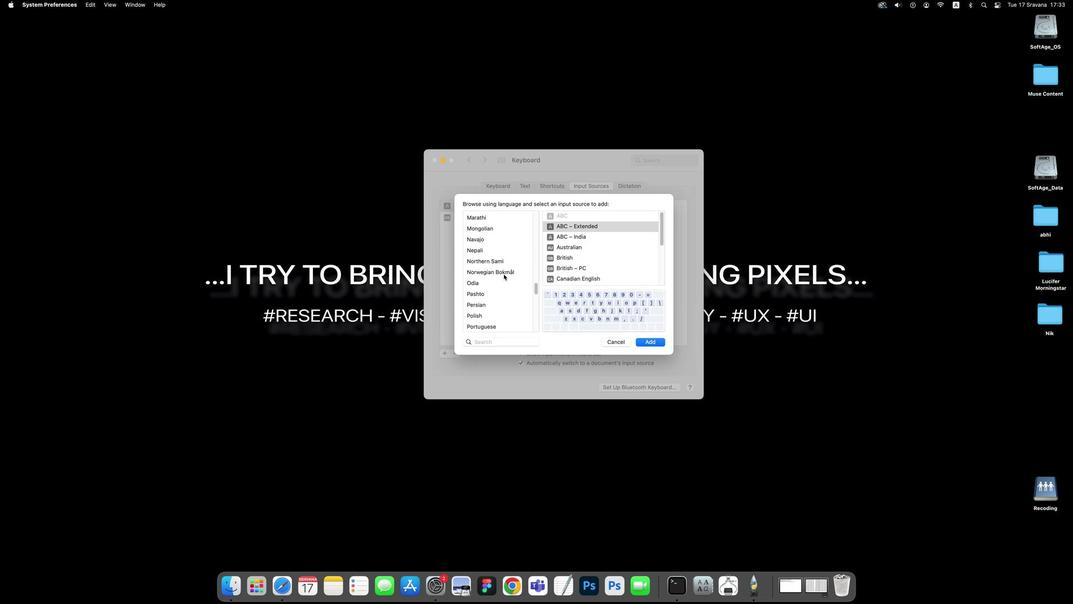 
Action: Mouse scrolled (502, 274) with delta (-1, 0)
Screenshot: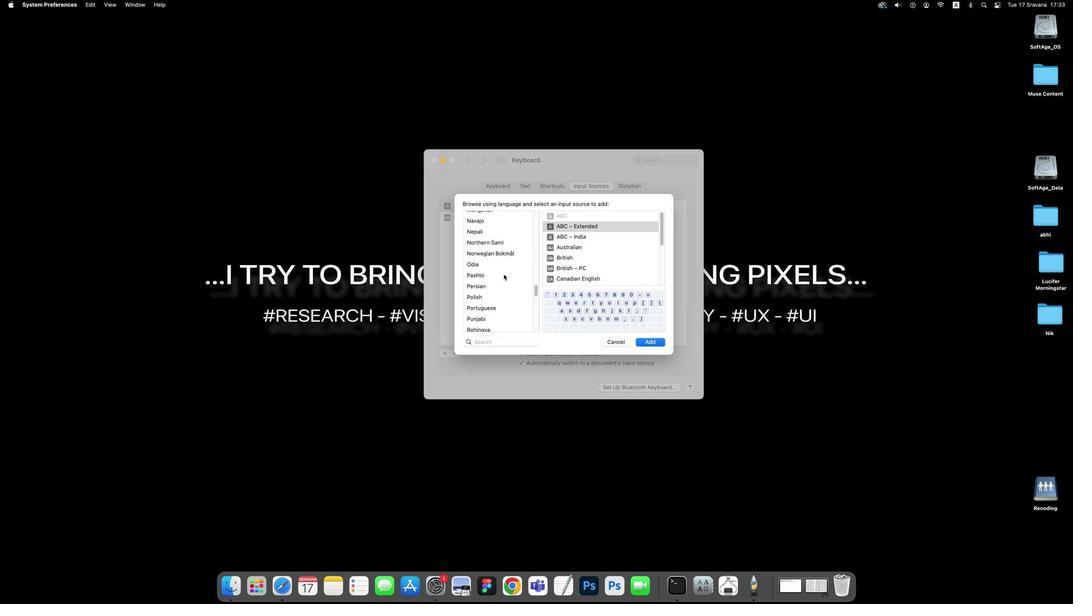 
Action: Mouse scrolled (502, 274) with delta (-1, 0)
Screenshot: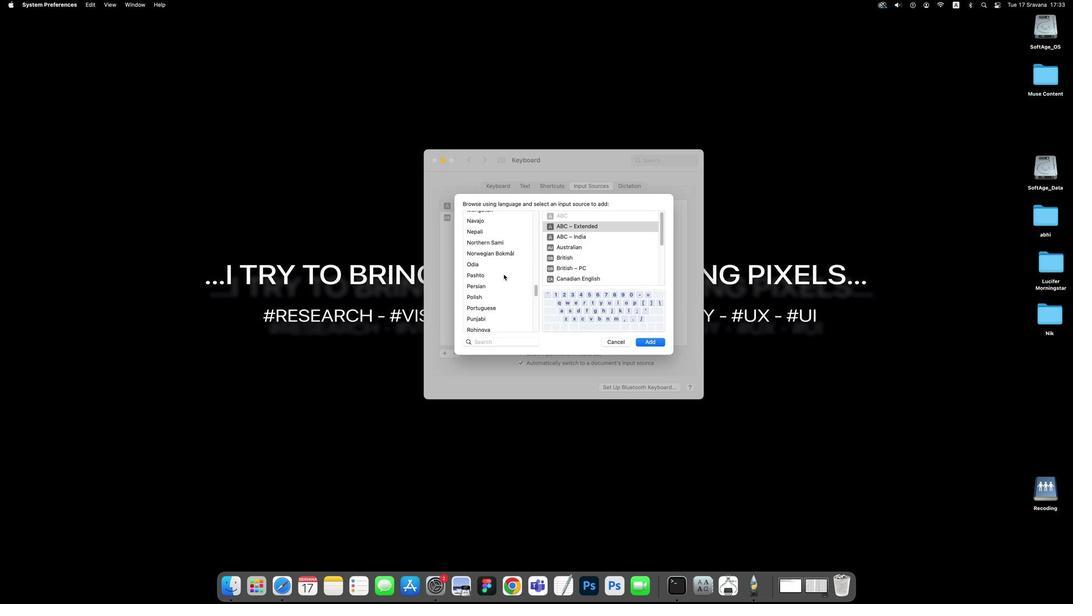 
Action: Mouse scrolled (502, 274) with delta (-1, 0)
Screenshot: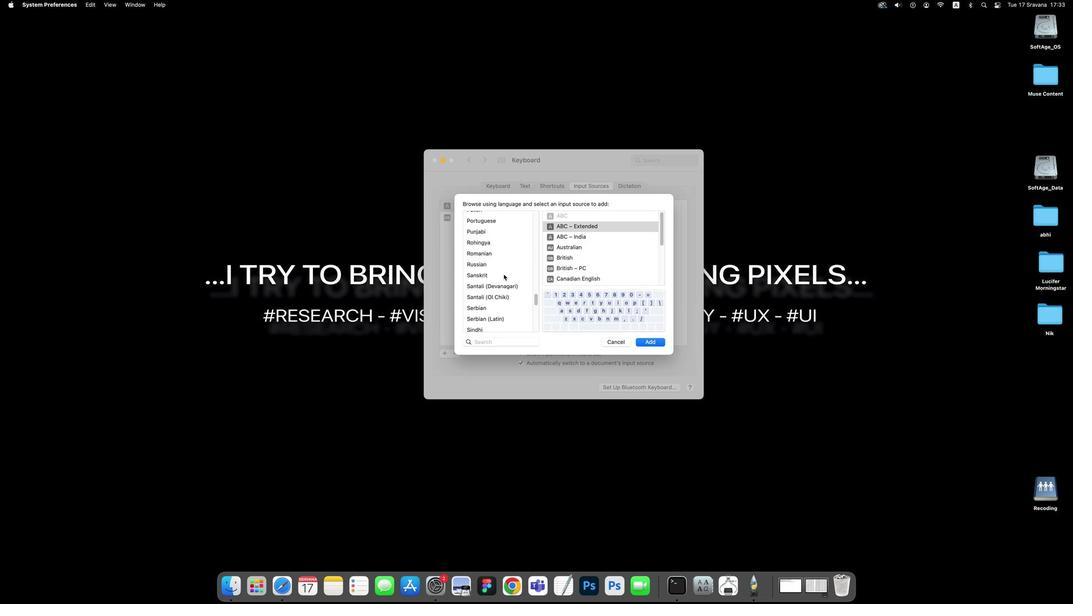 
Action: Mouse scrolled (502, 274) with delta (-1, 0)
Screenshot: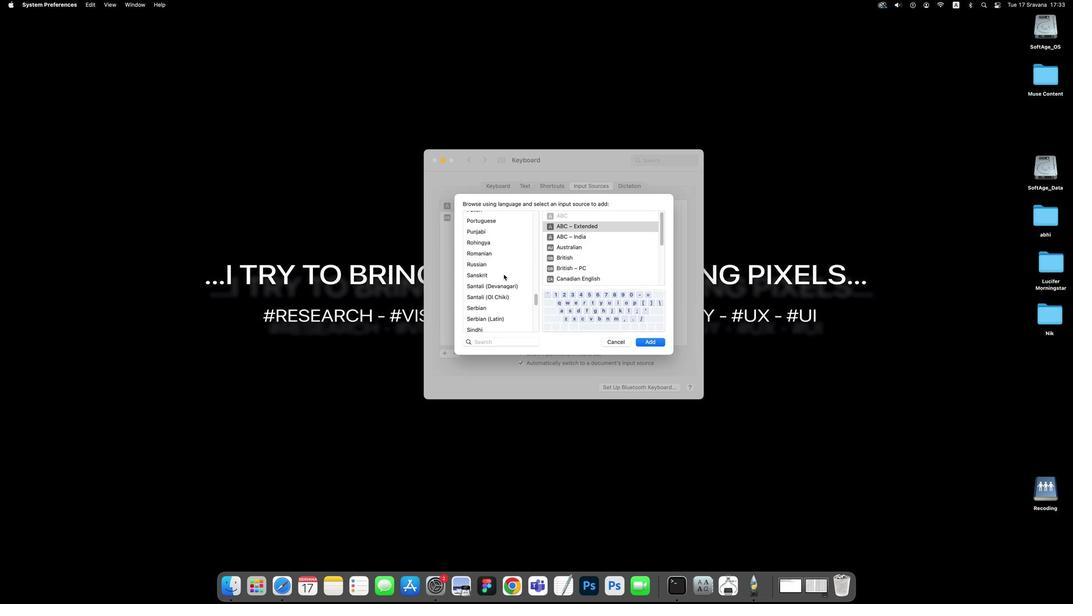 
Action: Mouse scrolled (502, 274) with delta (-1, -1)
Screenshot: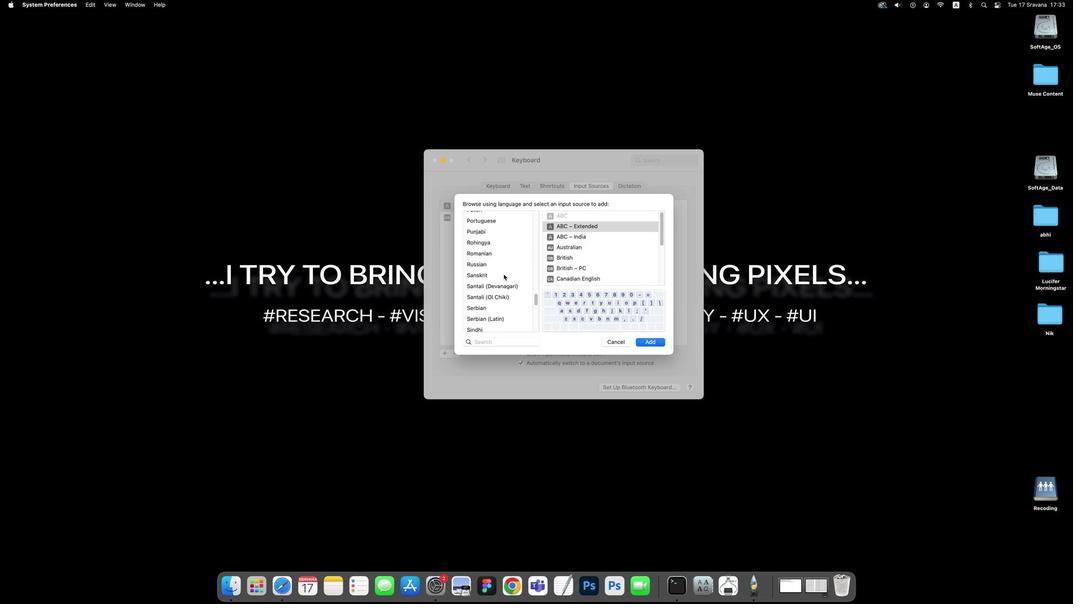 
Action: Mouse scrolled (502, 274) with delta (-1, 0)
Screenshot: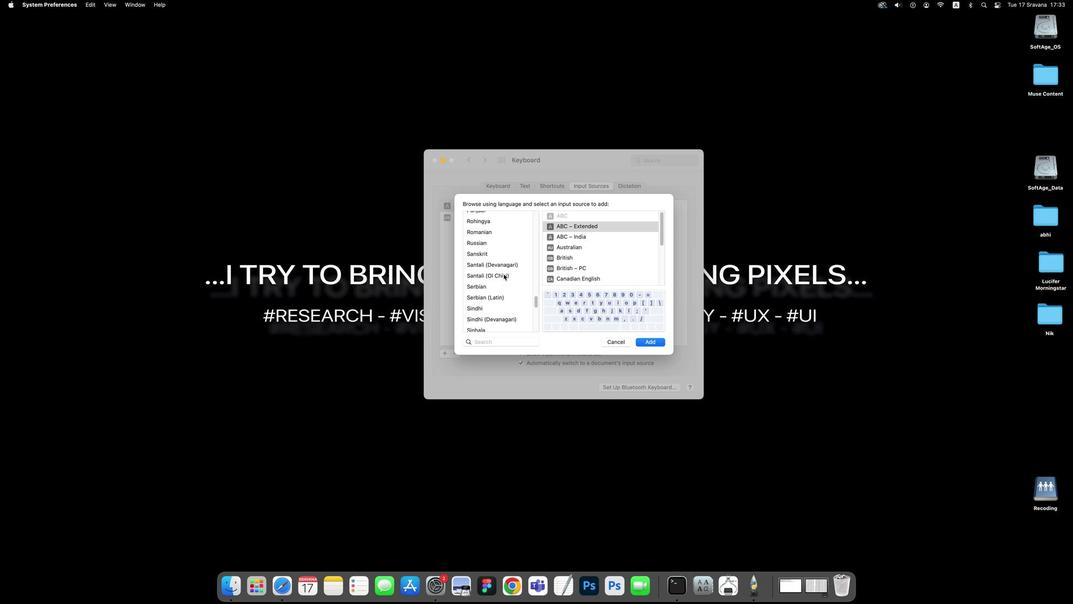 
Action: Mouse scrolled (502, 274) with delta (-1, 0)
Screenshot: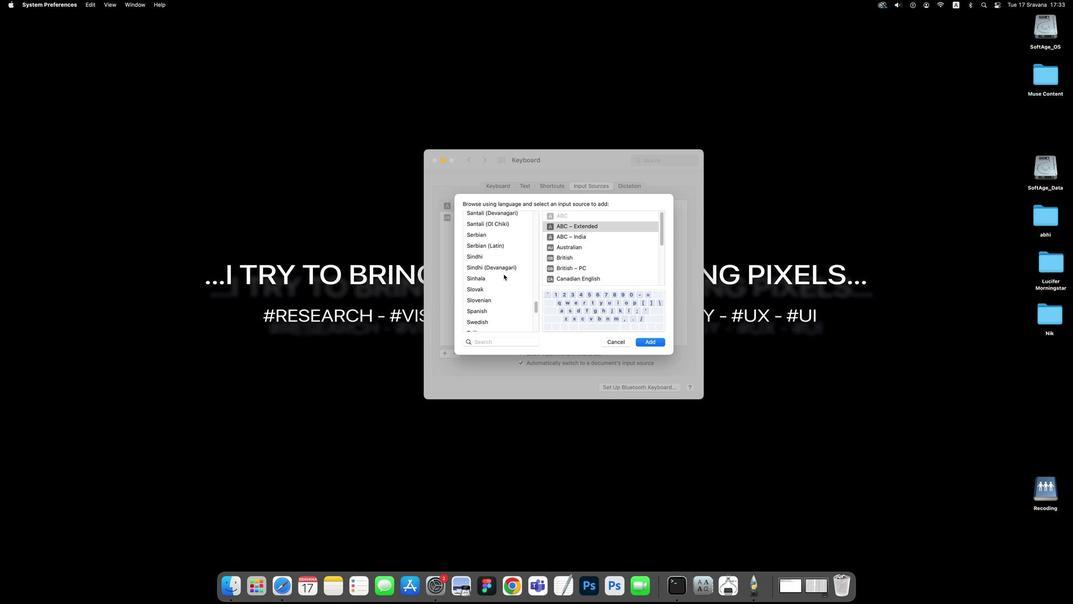 
Action: Mouse scrolled (502, 274) with delta (-1, 0)
Screenshot: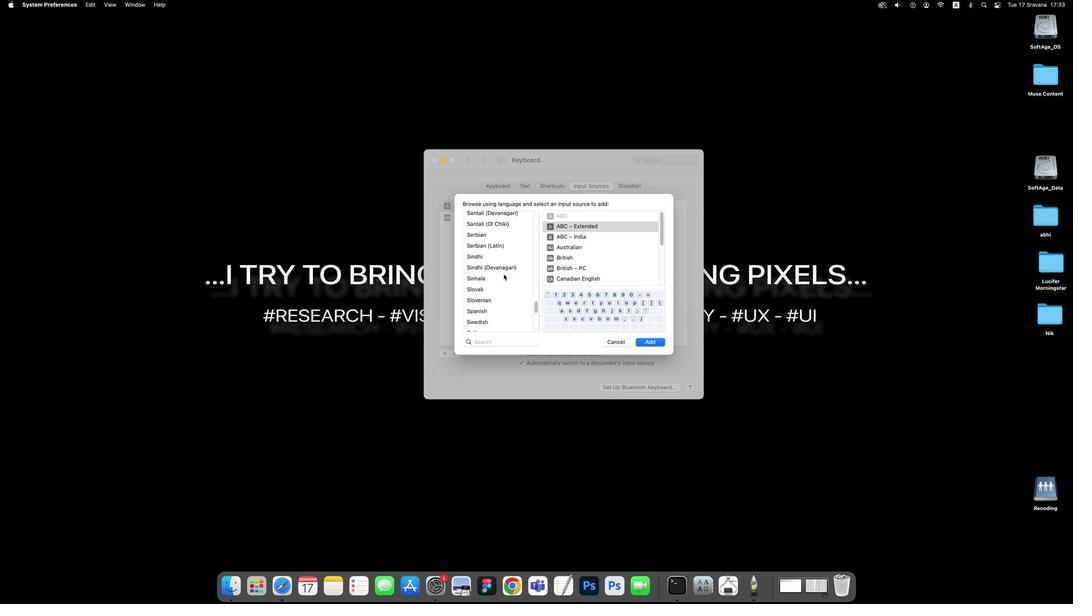 
Action: Mouse moved to (476, 313)
Screenshot: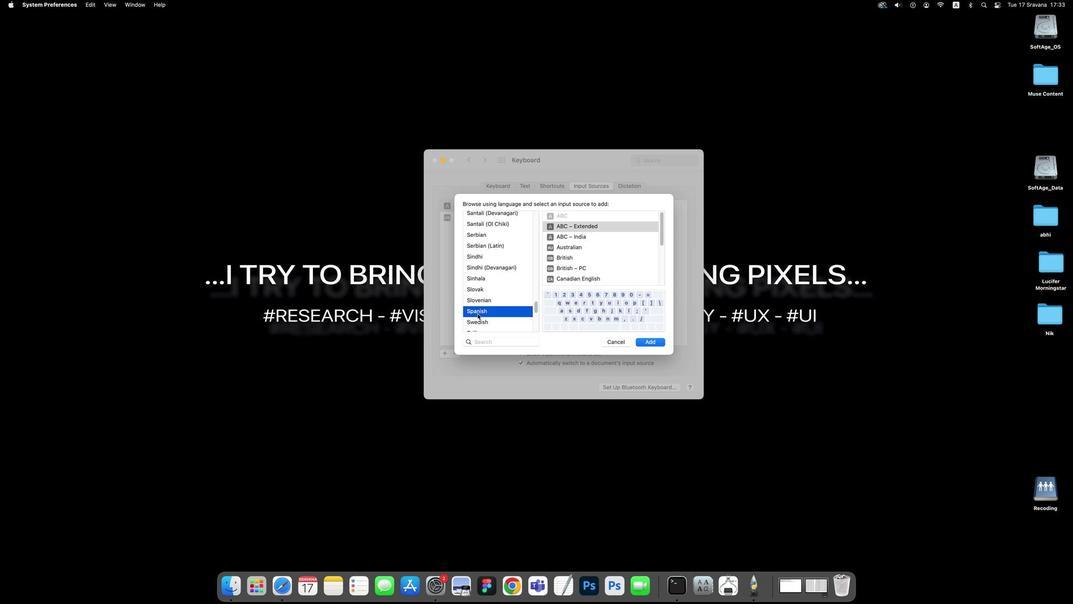 
Action: Mouse pressed left at (476, 313)
Screenshot: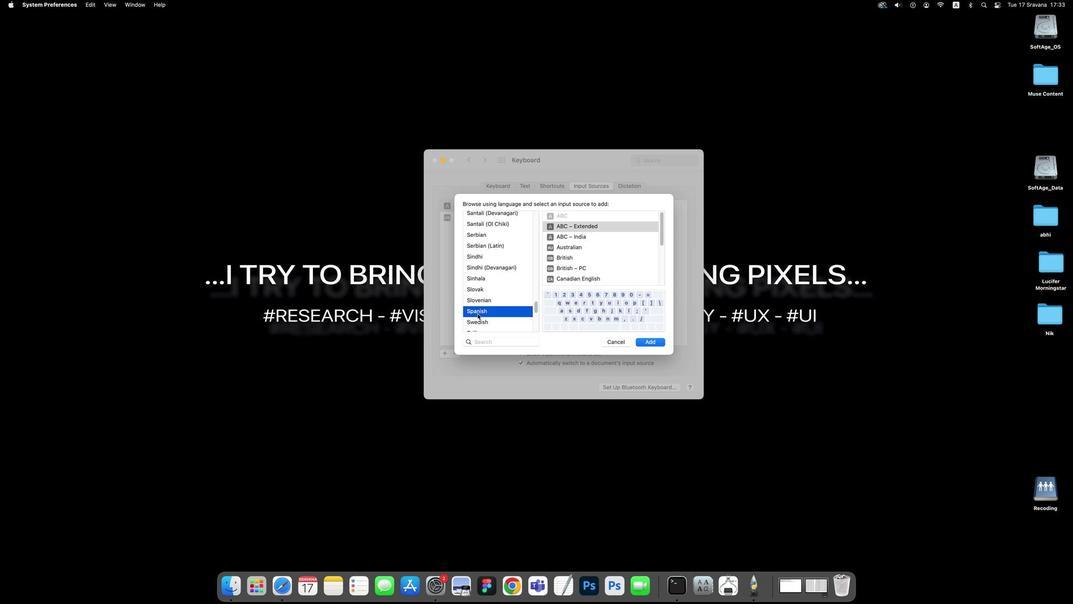 
Action: Mouse moved to (558, 226)
Screenshot: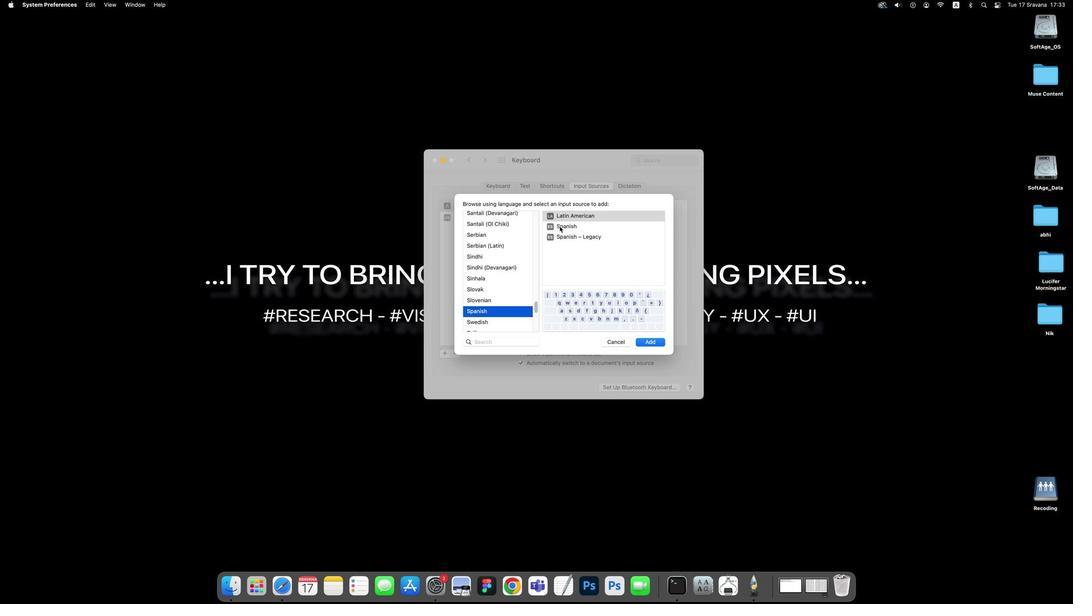 
Action: Mouse pressed left at (558, 226)
Screenshot: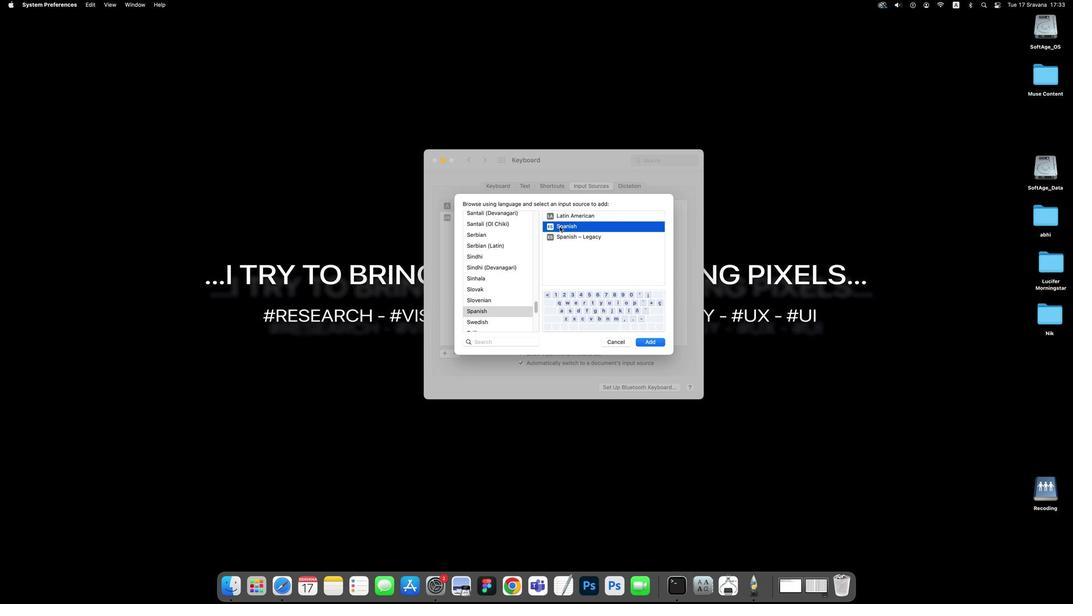 
Action: Mouse moved to (638, 341)
Screenshot: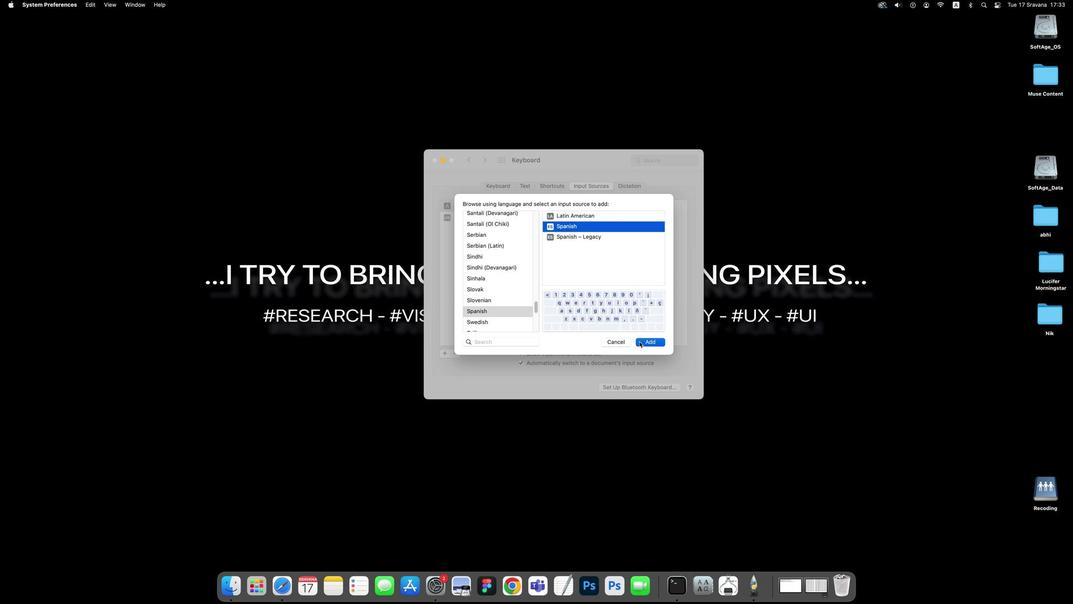 
Action: Mouse pressed left at (638, 341)
Screenshot: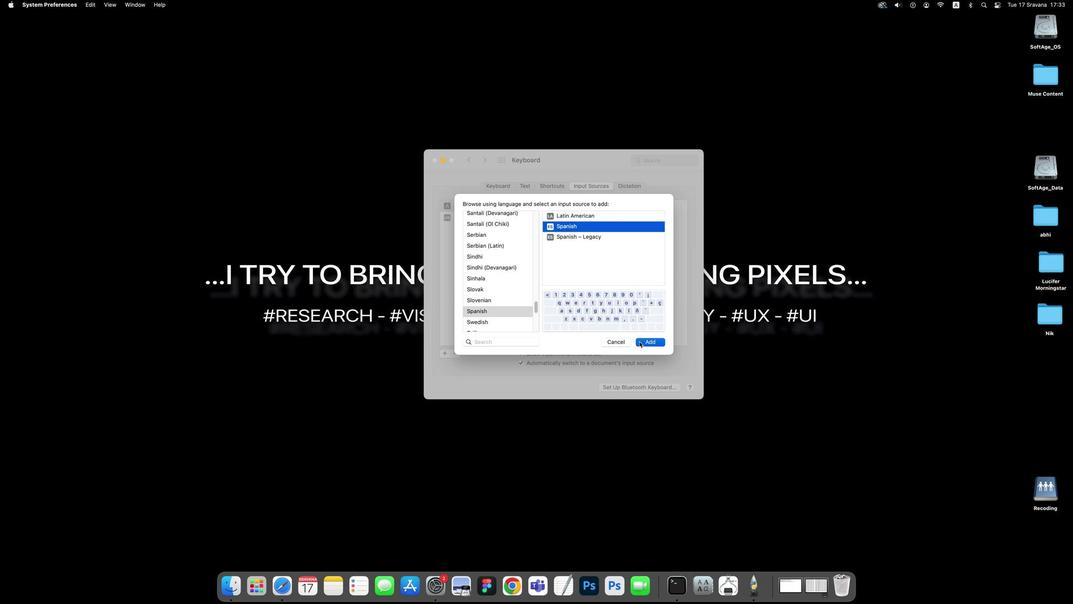 
Action: Mouse moved to (474, 234)
Screenshot: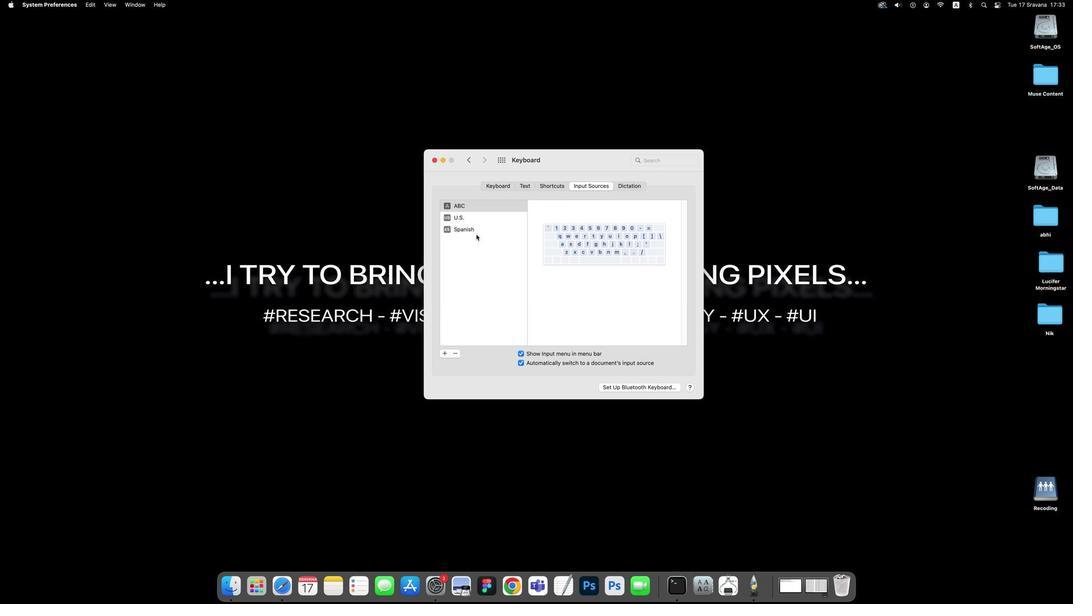 
Action: Mouse pressed left at (474, 234)
Screenshot: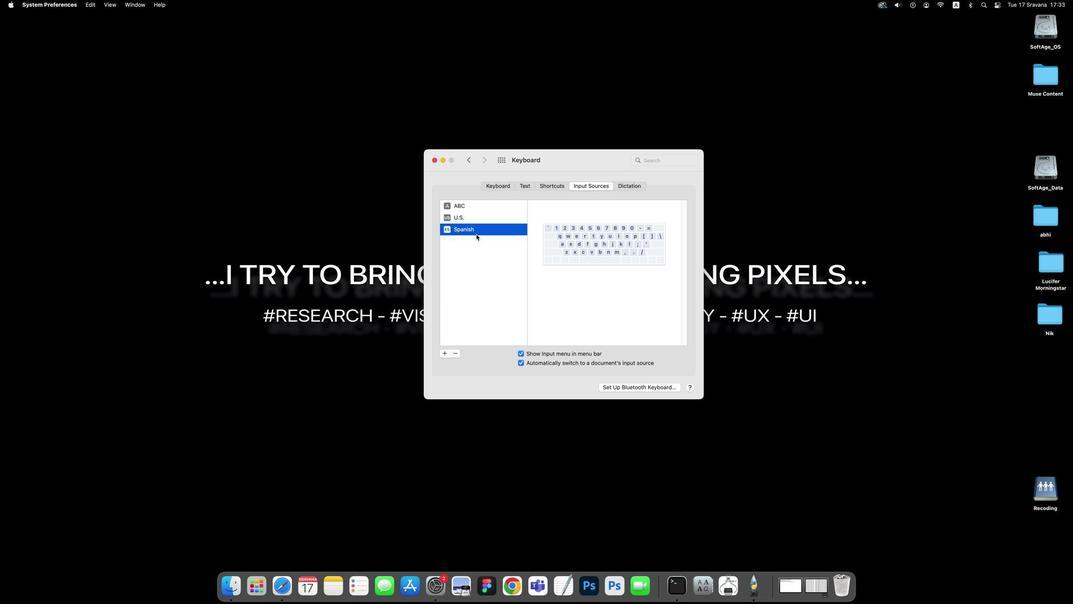 
Action: Mouse moved to (495, 289)
Screenshot: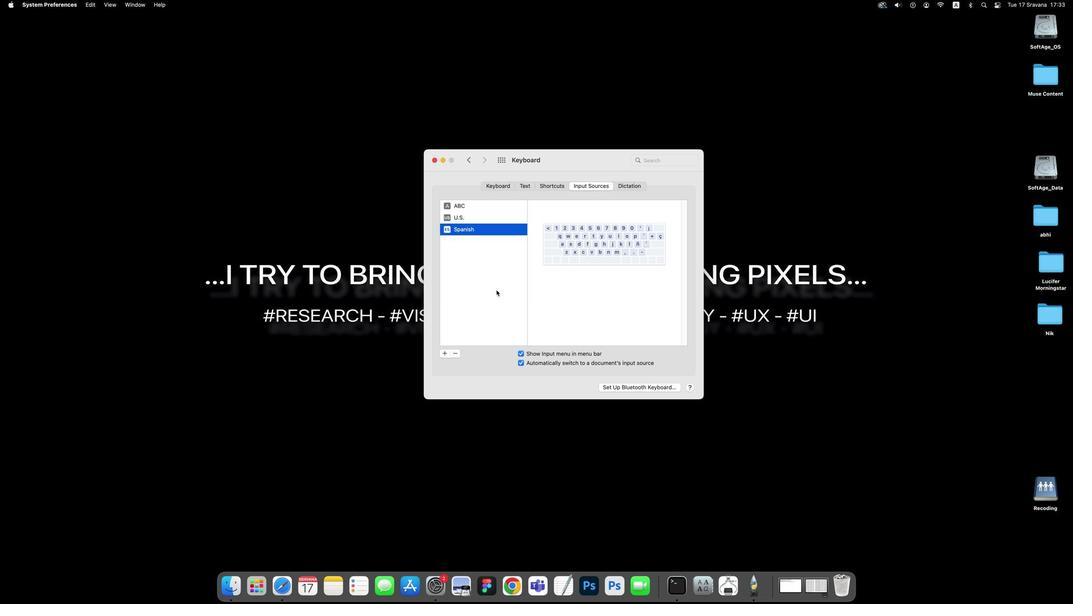 
Action: Mouse pressed left at (495, 289)
Screenshot: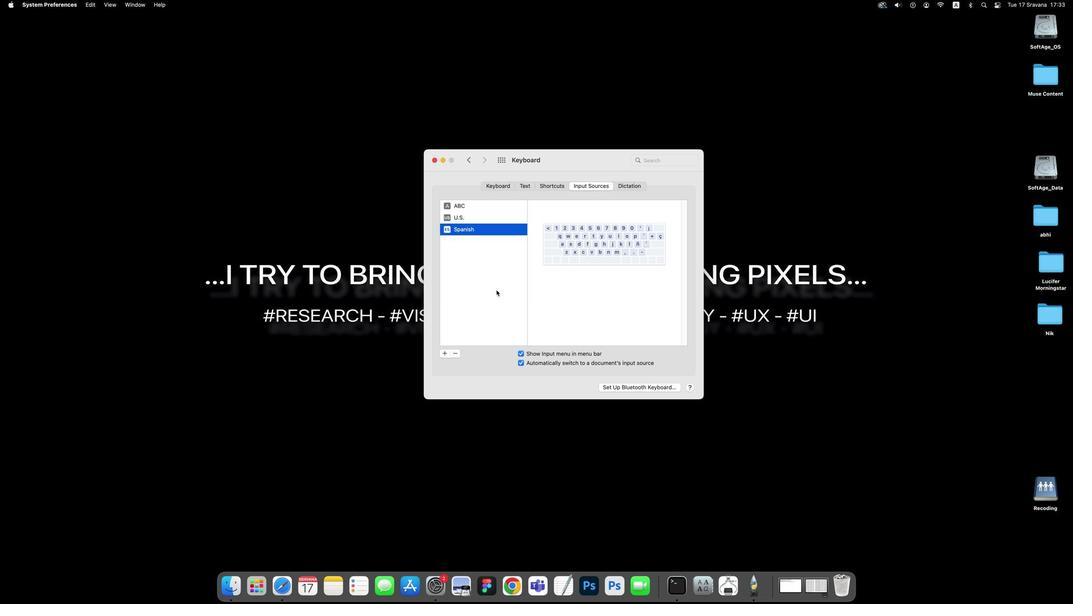 
Action: Mouse moved to (330, 572)
Screenshot: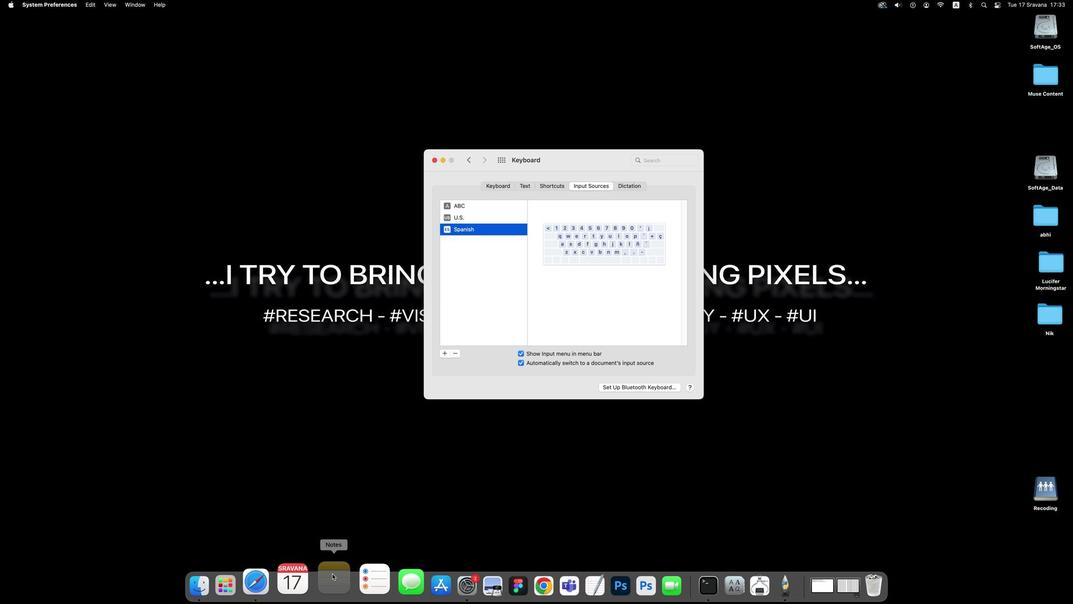 
Action: Mouse pressed left at (330, 572)
Screenshot: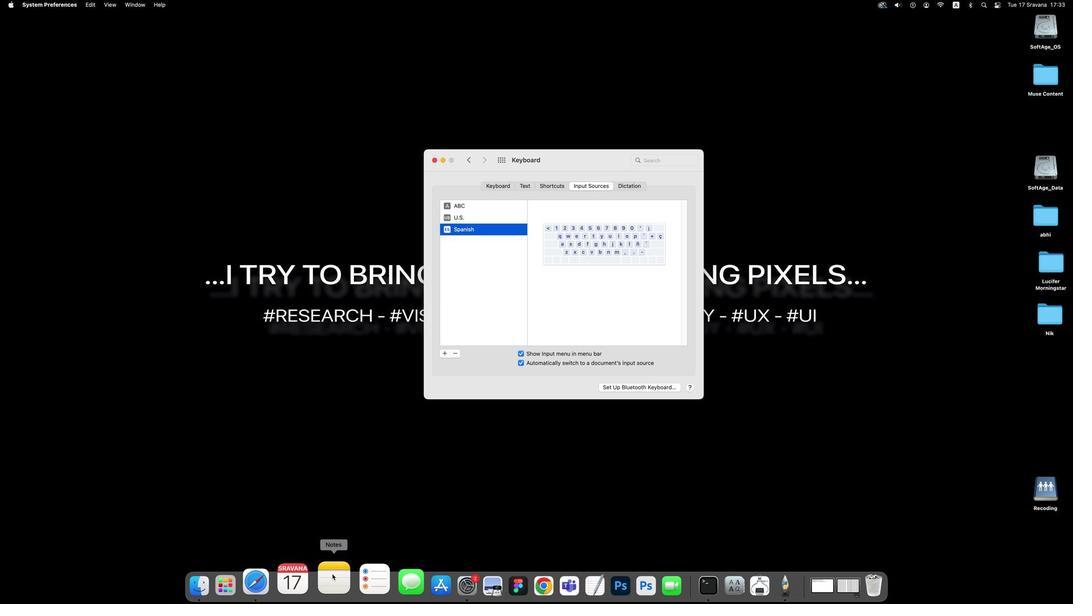 
Action: Mouse moved to (475, 214)
Screenshot: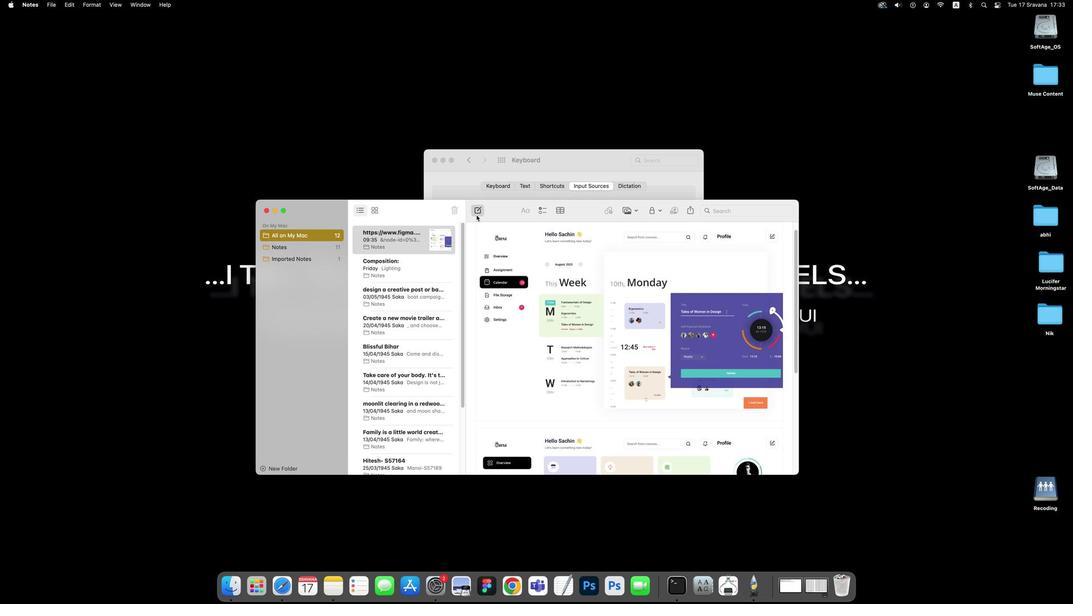 
Action: Mouse pressed left at (475, 214)
Screenshot: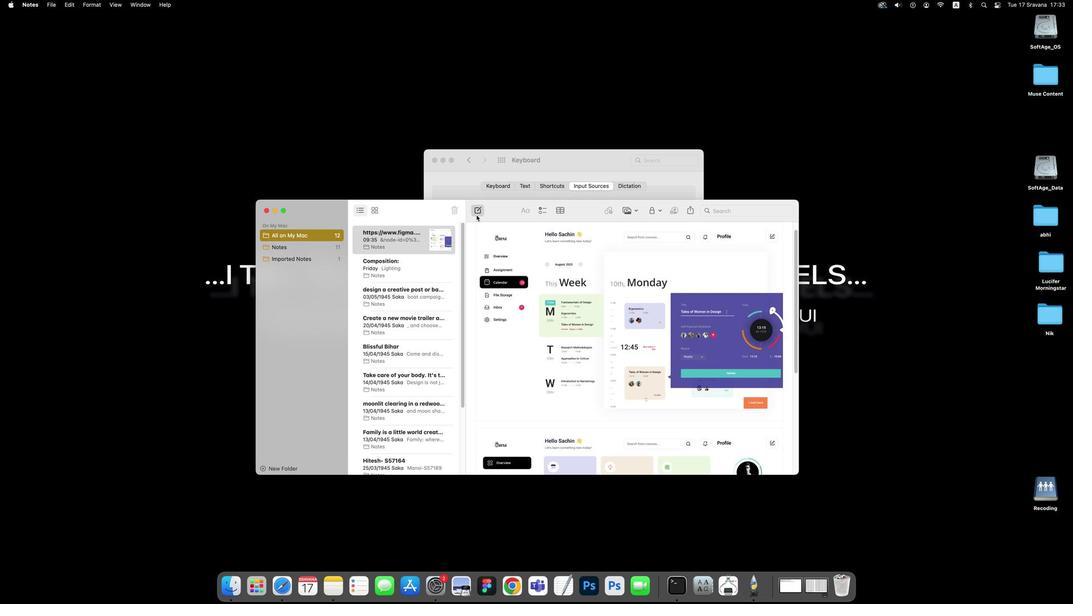 
Action: Mouse moved to (481, 249)
Screenshot: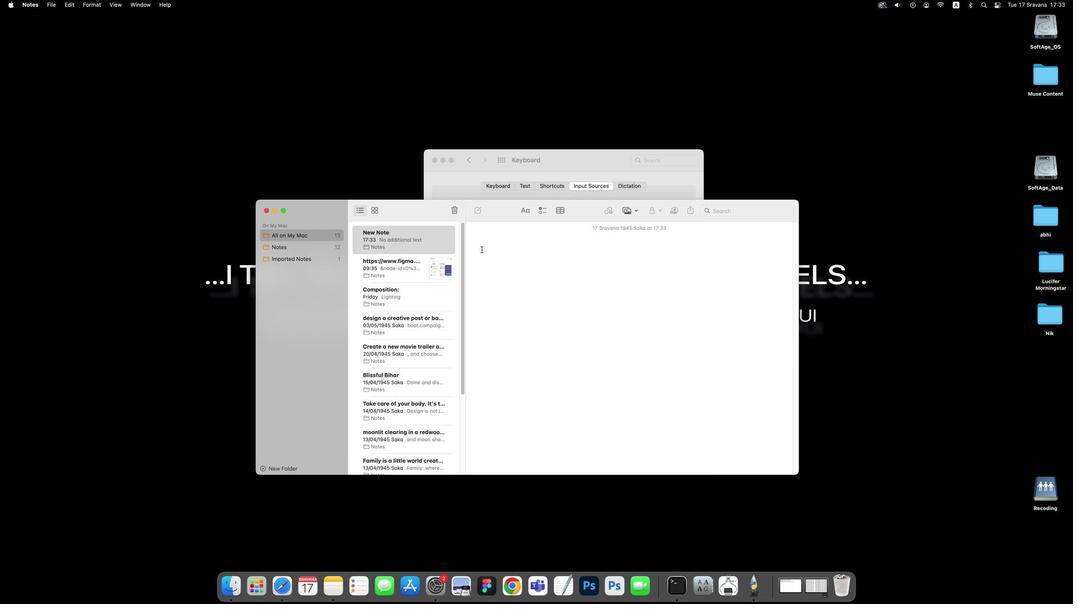 
Action: Key pressed 'f''v''g''d''f''f''d''b''v''c'
Screenshot: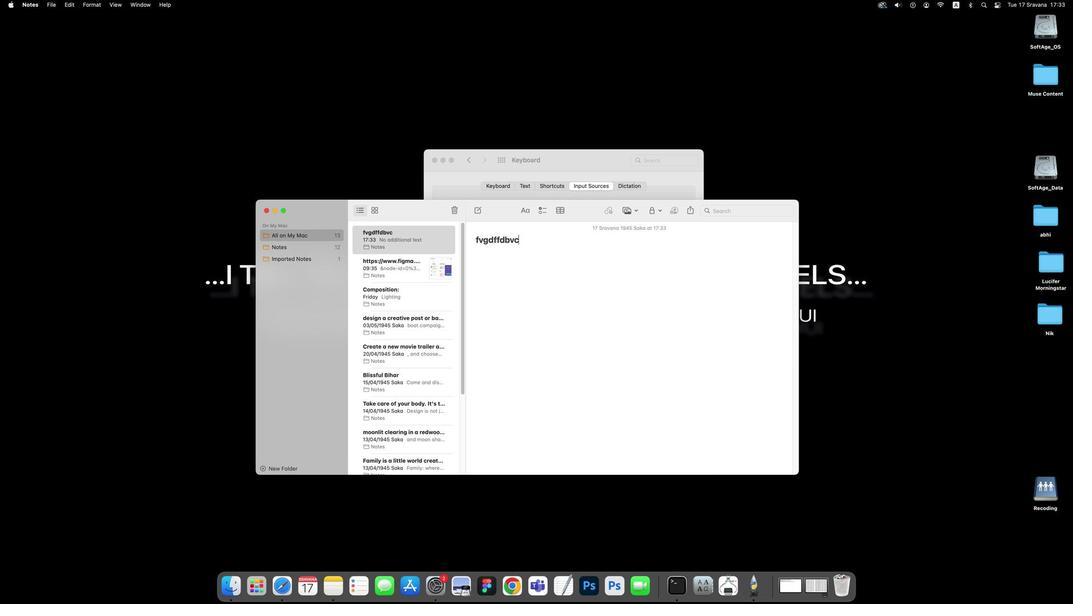 
Action: Mouse moved to (463, 168)
Screenshot: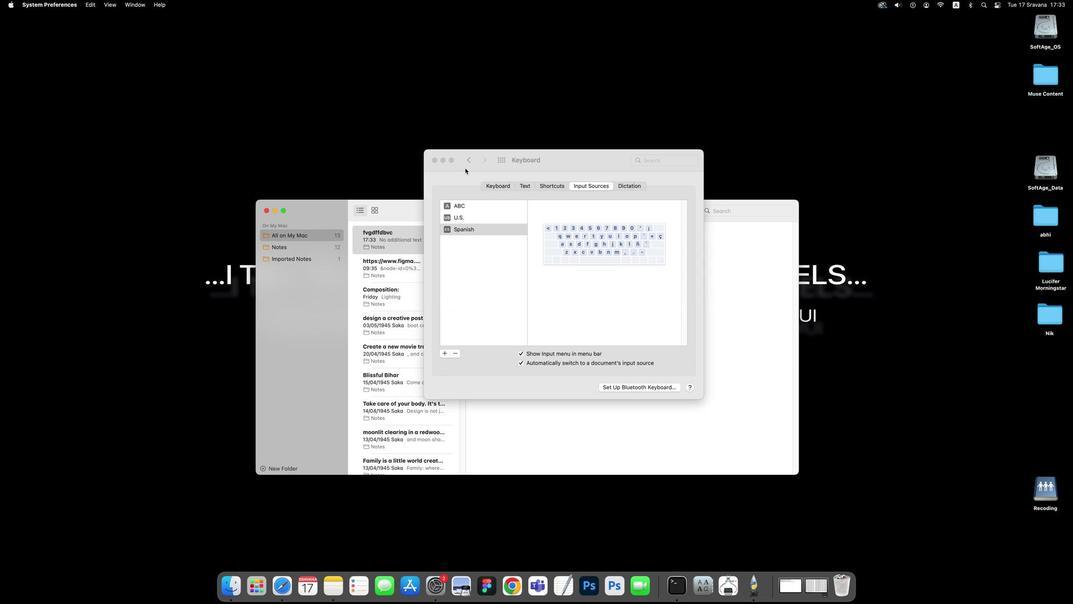
Action: Mouse pressed left at (463, 168)
Screenshot: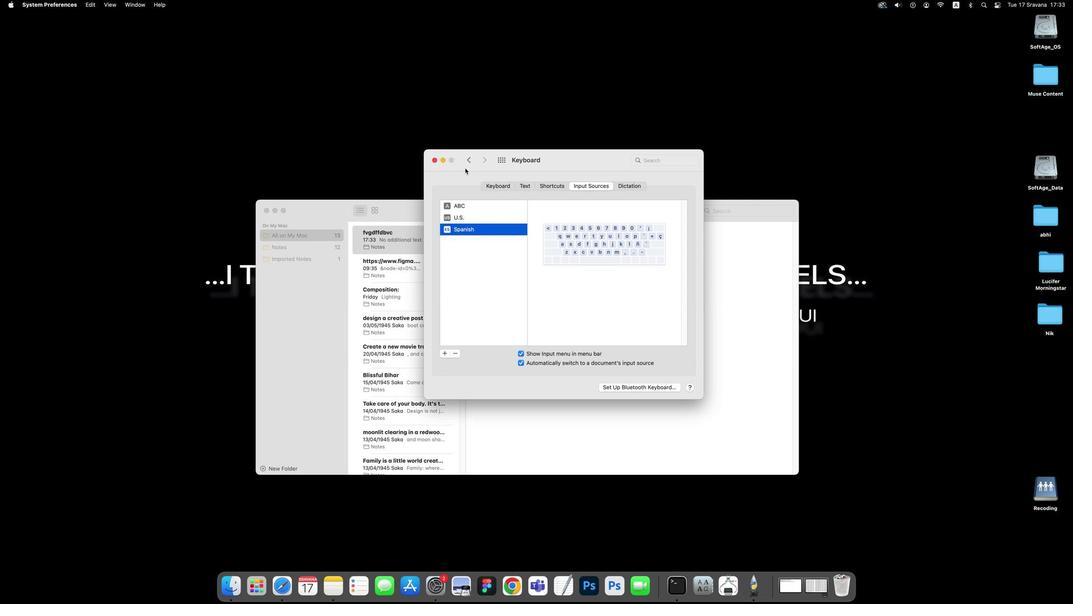 
Action: Mouse moved to (549, 186)
Screenshot: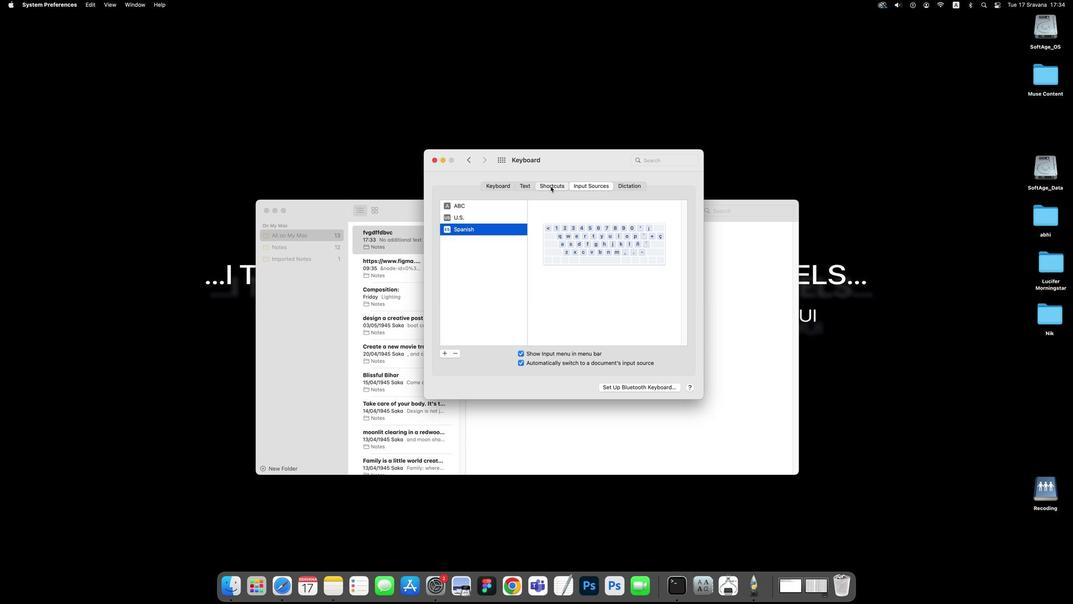 
Action: Mouse pressed left at (549, 186)
Screenshot: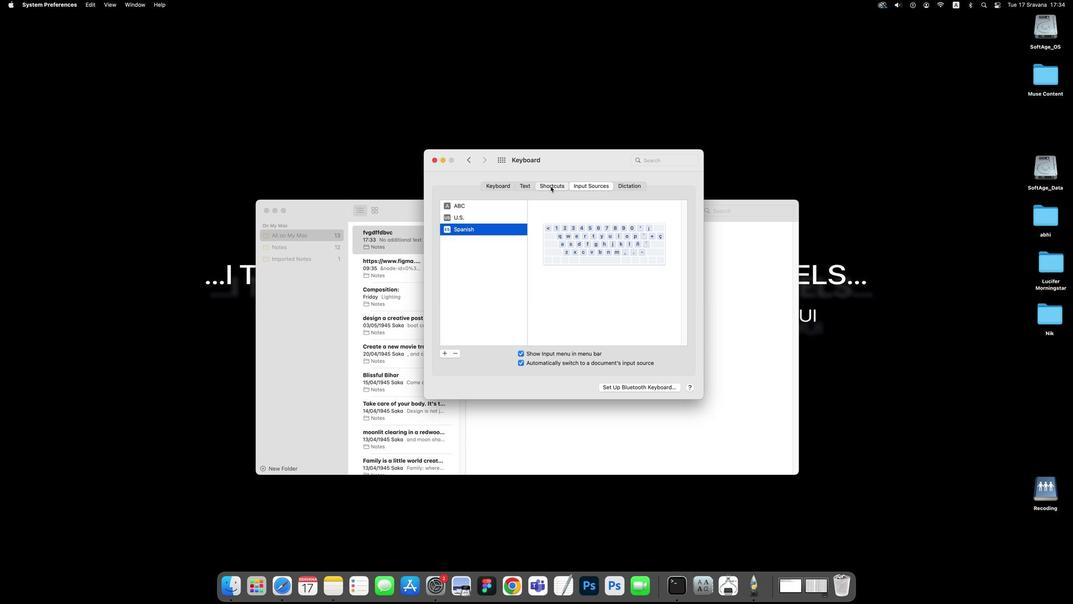 
Action: Mouse moved to (580, 185)
Screenshot: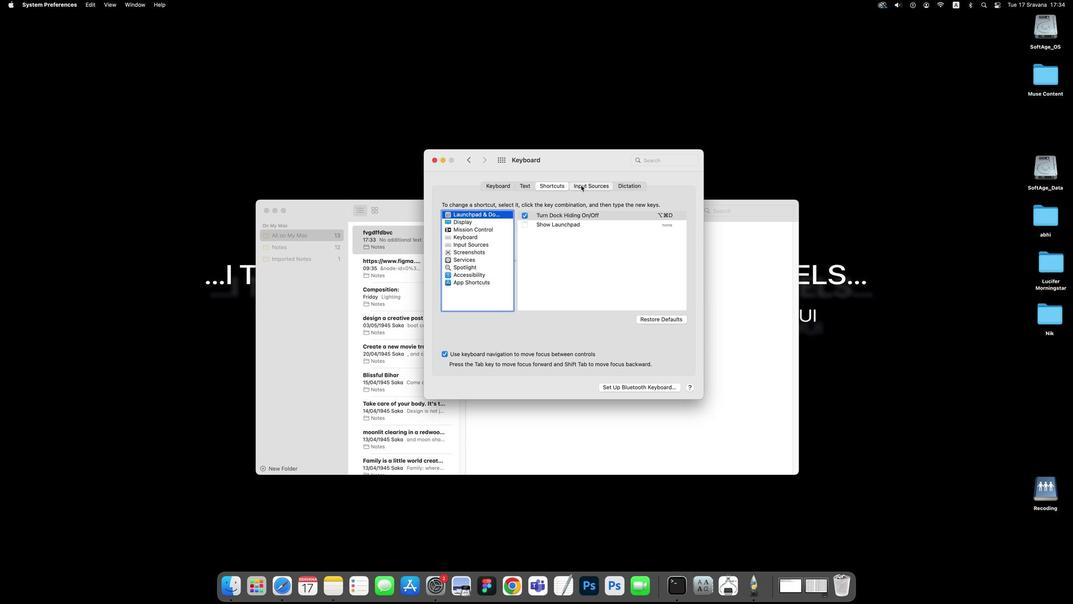 
Action: Mouse pressed left at (580, 185)
Screenshot: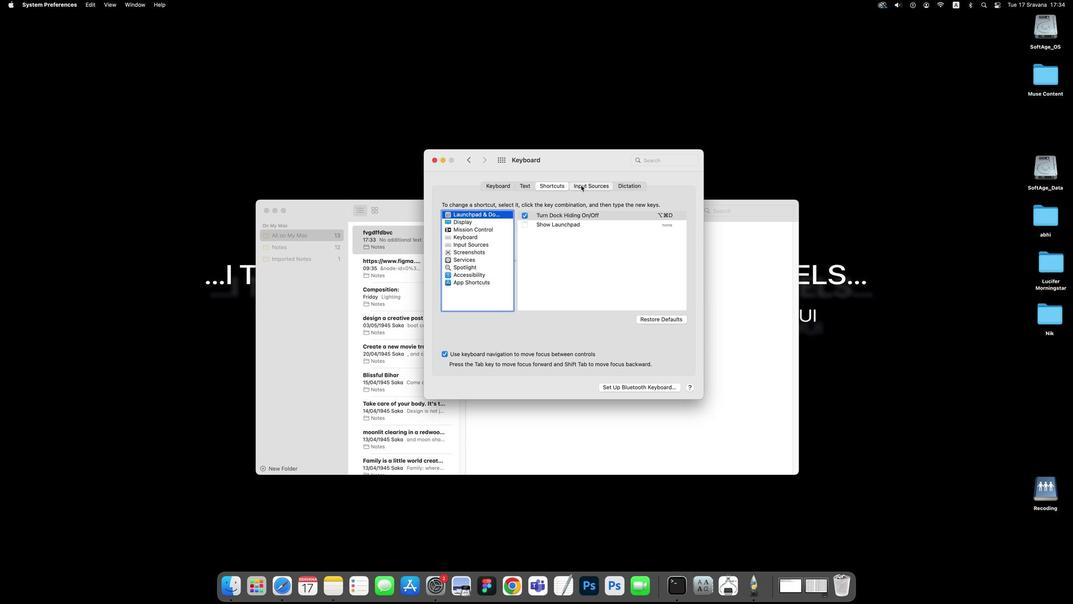 
Action: Mouse moved to (502, 232)
Screenshot: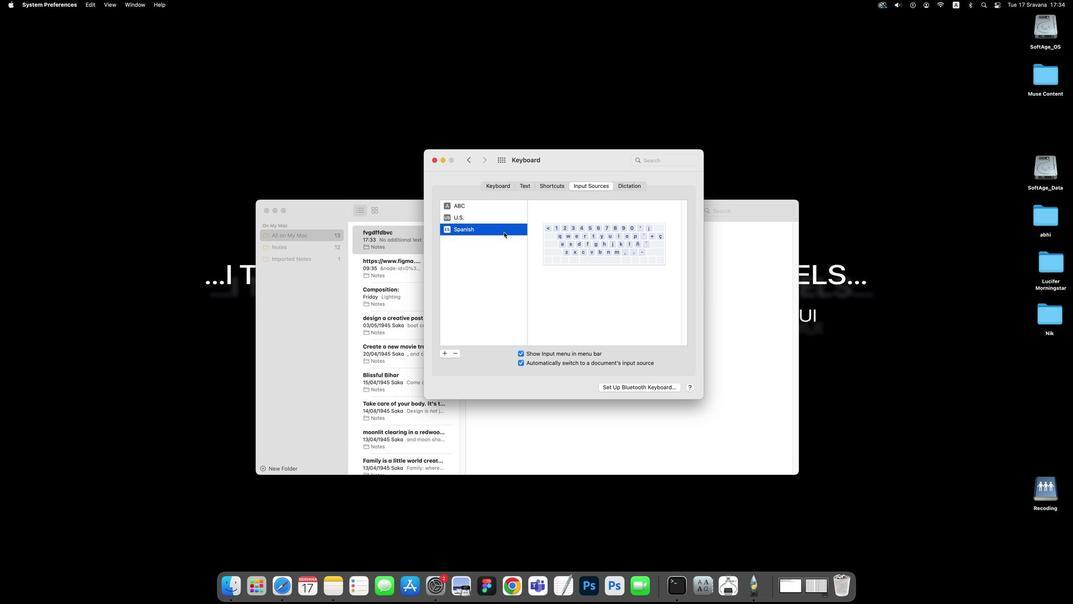 
Action: Mouse pressed left at (502, 232)
Screenshot: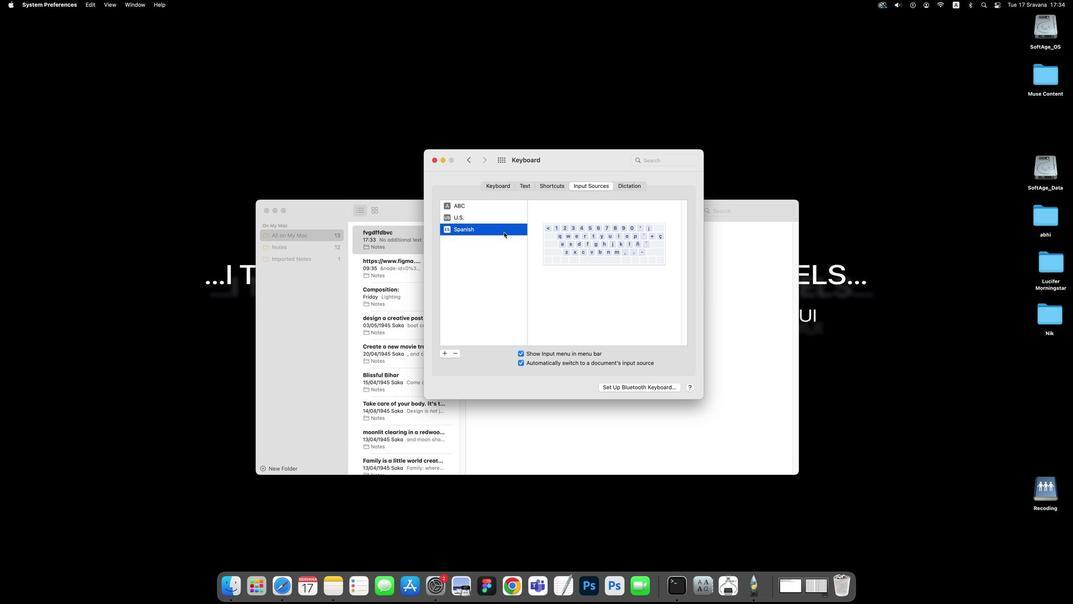 
Action: Mouse moved to (495, 220)
Screenshot: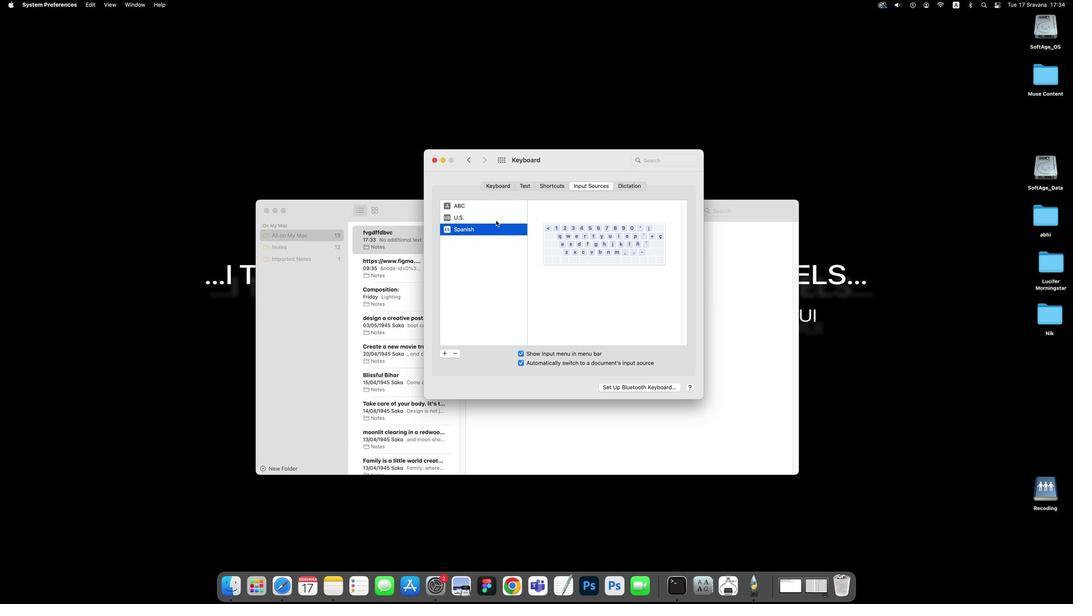 
Action: Mouse pressed left at (495, 220)
Screenshot: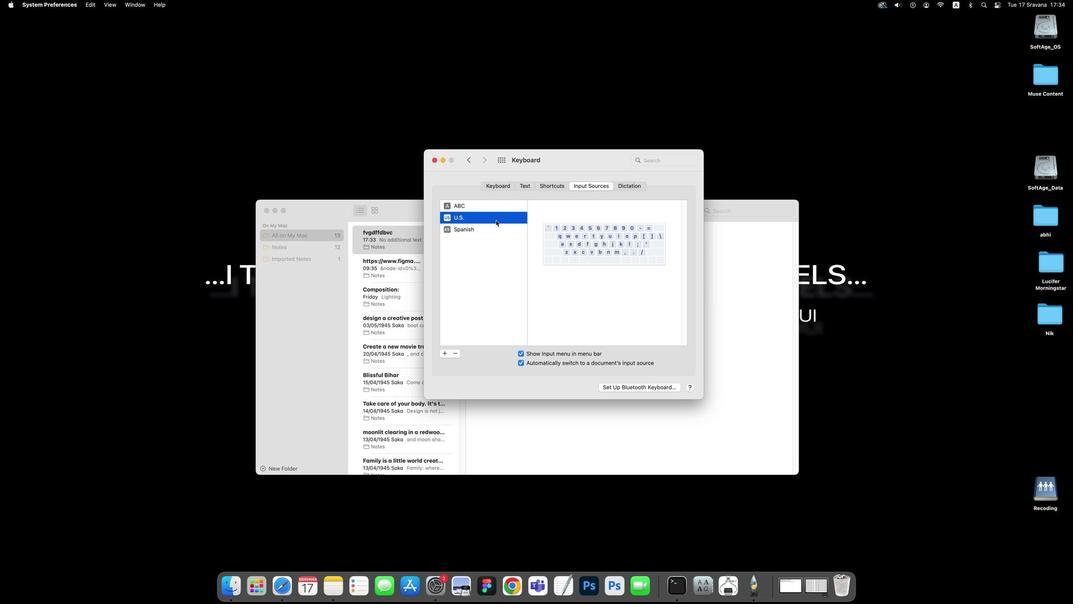 
Action: Mouse moved to (487, 225)
Screenshot: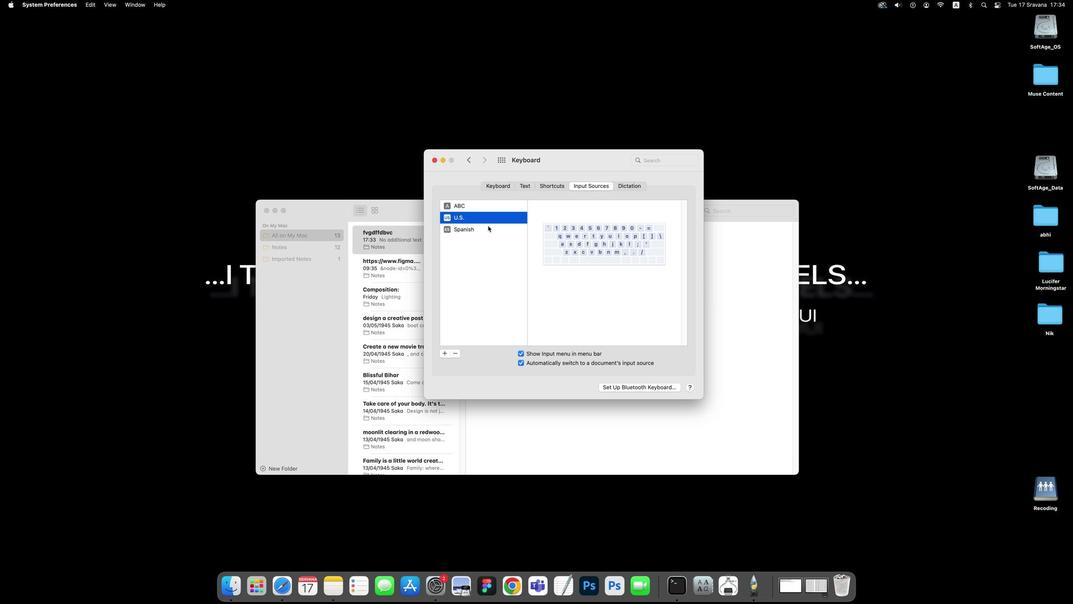 
Action: Mouse pressed left at (487, 225)
Screenshot: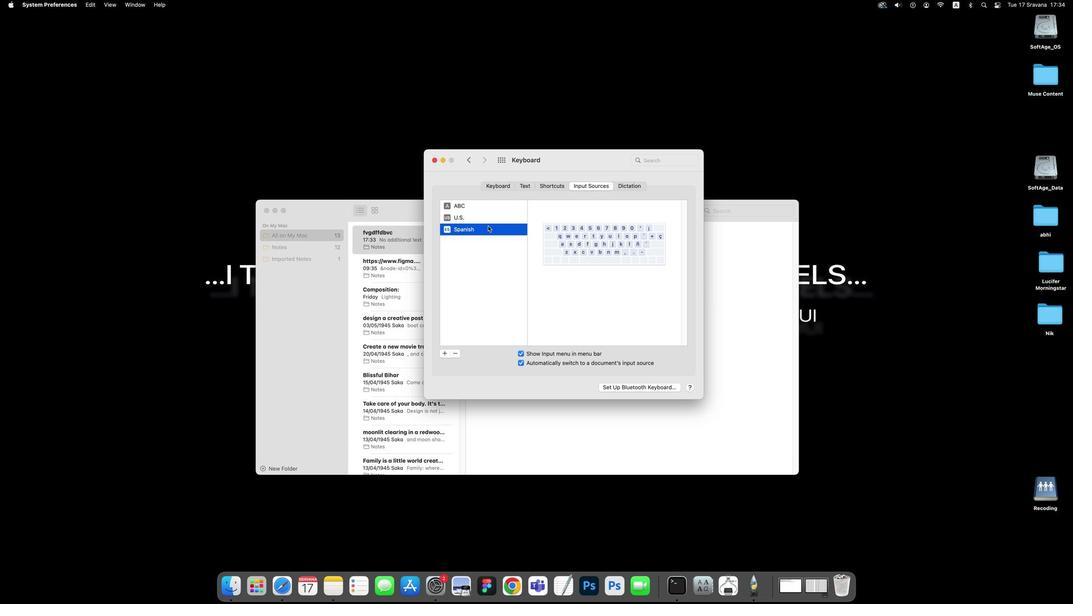 
Action: Mouse moved to (488, 213)
Screenshot: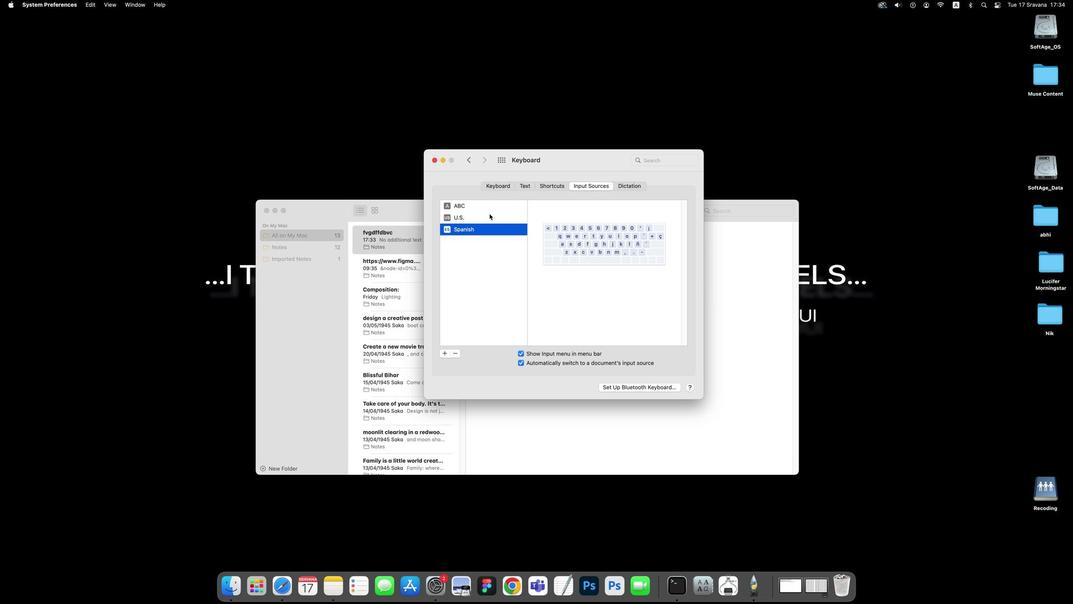 
